 Task: Look for space in Virudunagar, India from 2nd August, 2023 to 12th August, 2023 for 2 adults in price range Rs.5000 to Rs.10000. Place can be private room with 1  bedroom having 1 bed and 1 bathroom. Property type can be house, flat, guest house, hotel. Amenities needed are: washing machine. Booking option can be shelf check-in. Required host language is English.
Action: Mouse moved to (440, 61)
Screenshot: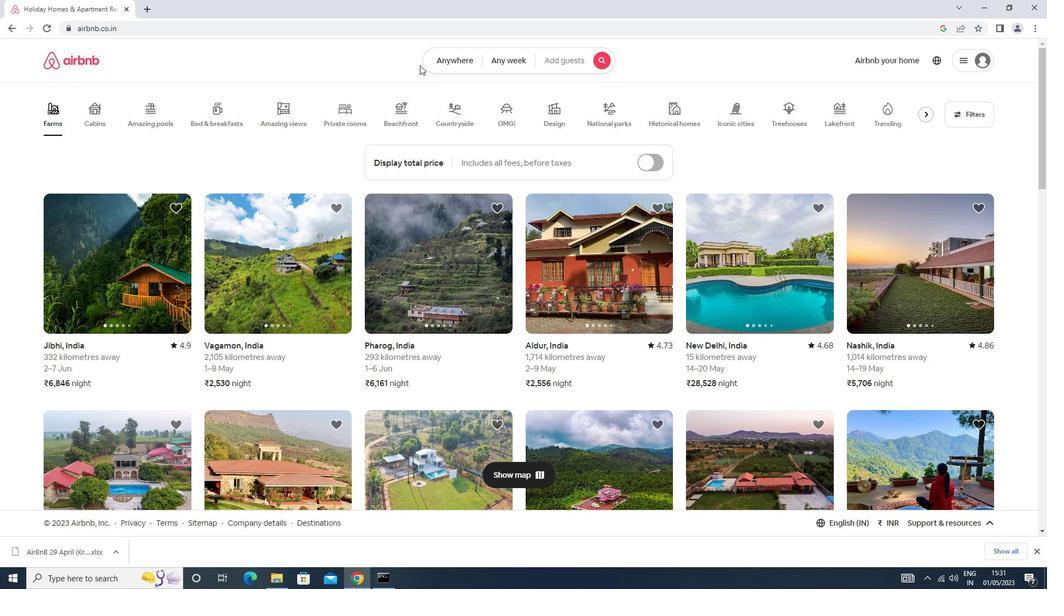 
Action: Mouse pressed left at (440, 61)
Screenshot: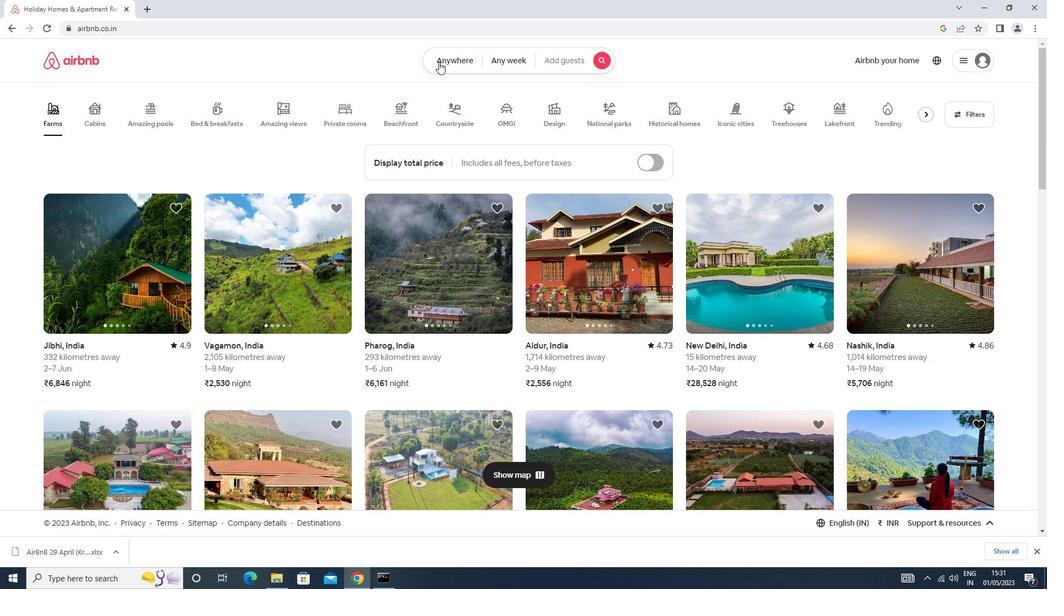 
Action: Mouse moved to (408, 108)
Screenshot: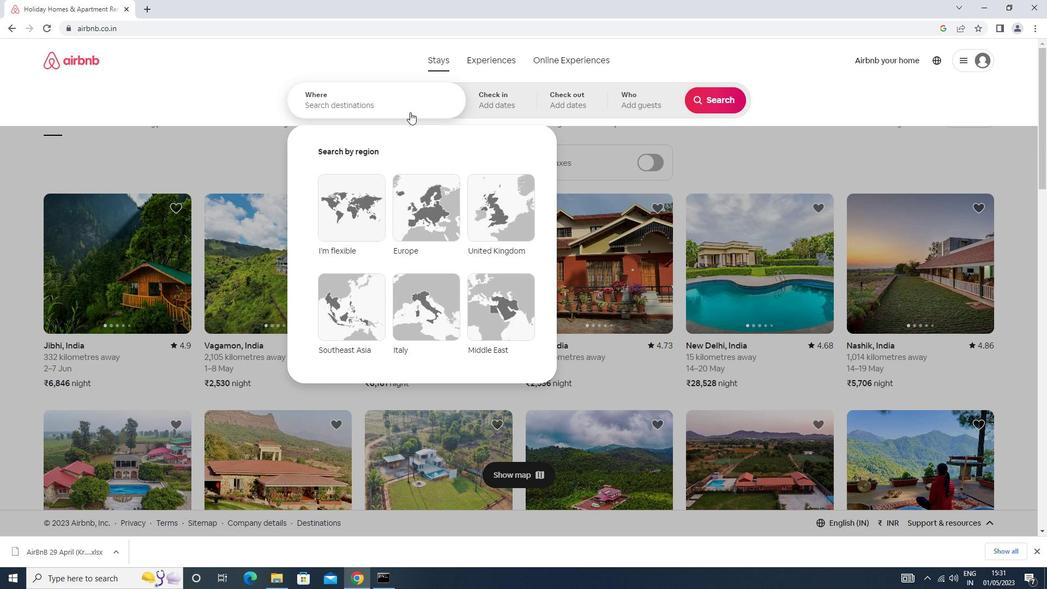 
Action: Mouse pressed left at (408, 108)
Screenshot: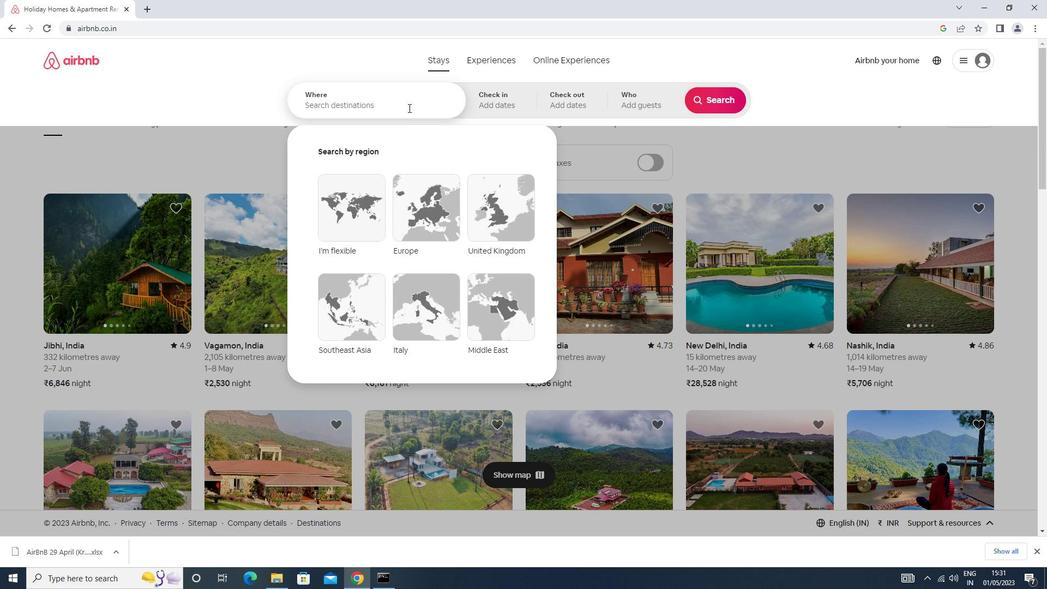 
Action: Mouse moved to (408, 106)
Screenshot: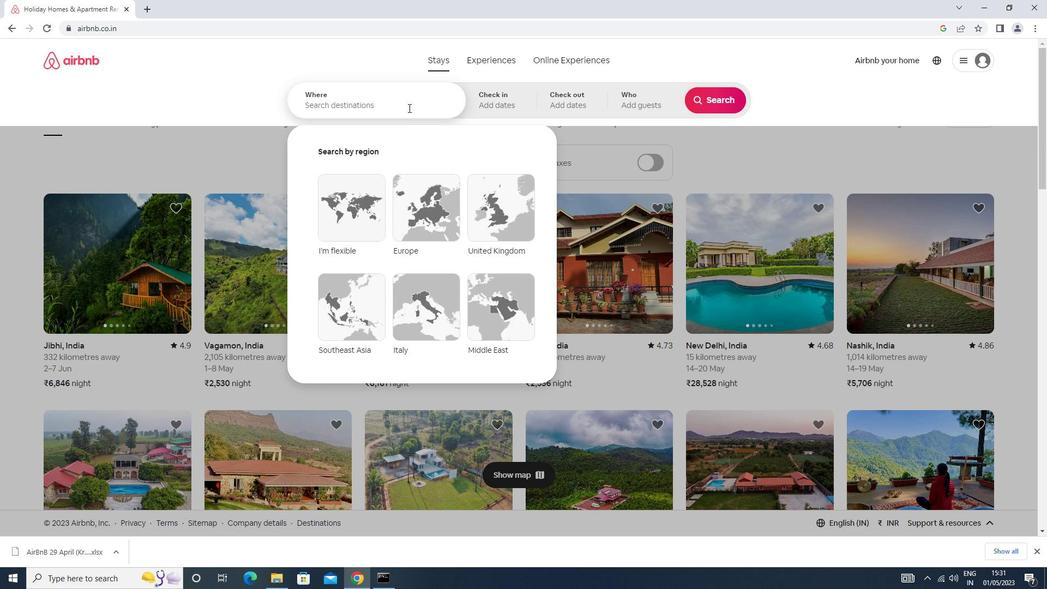 
Action: Key pressed vridunagar<Key.down><Key.enter>
Screenshot: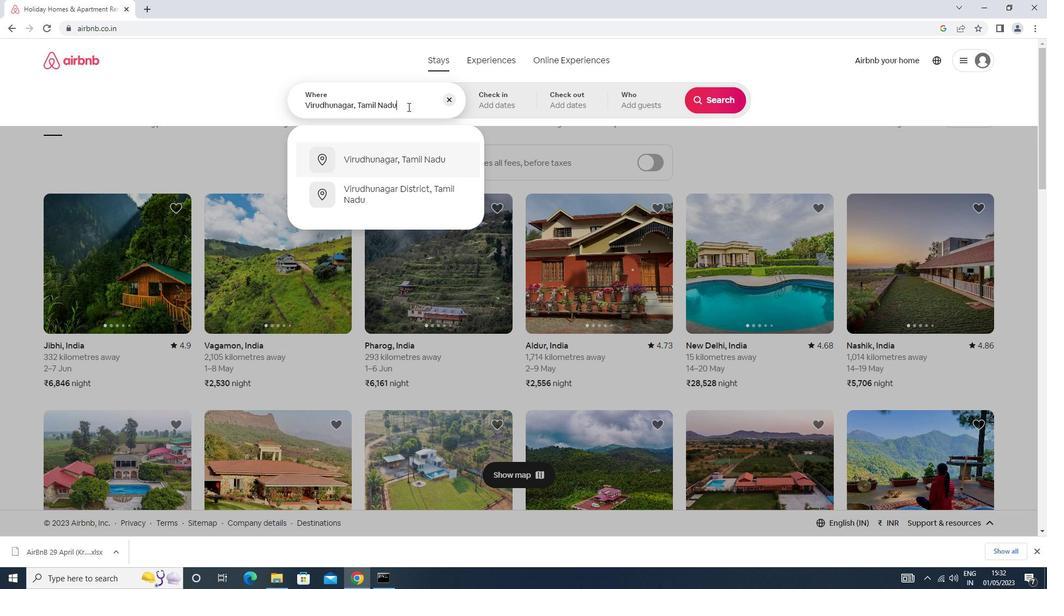 
Action: Mouse moved to (717, 188)
Screenshot: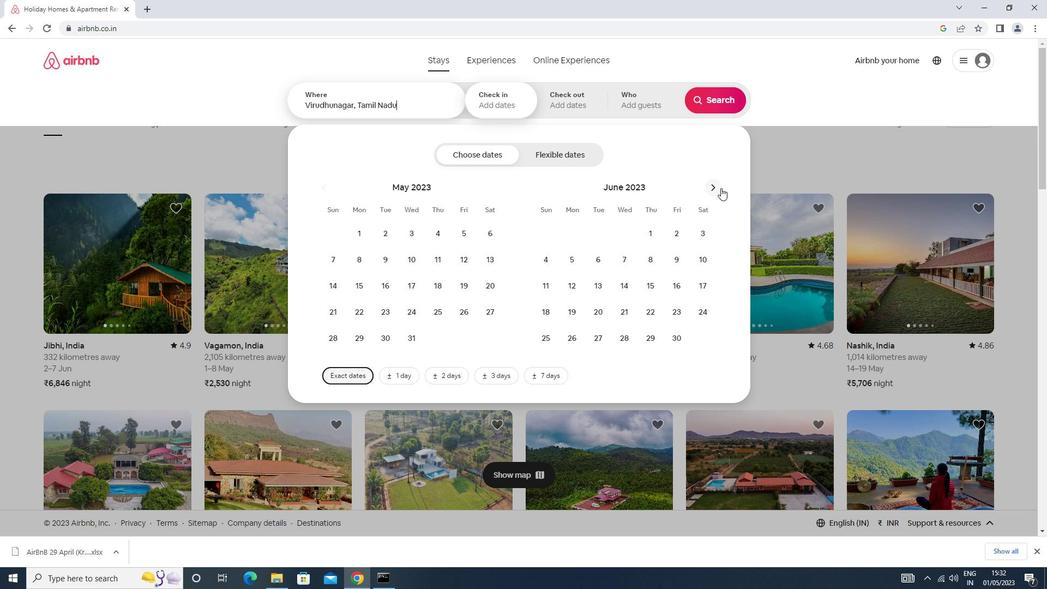 
Action: Mouse pressed left at (717, 188)
Screenshot: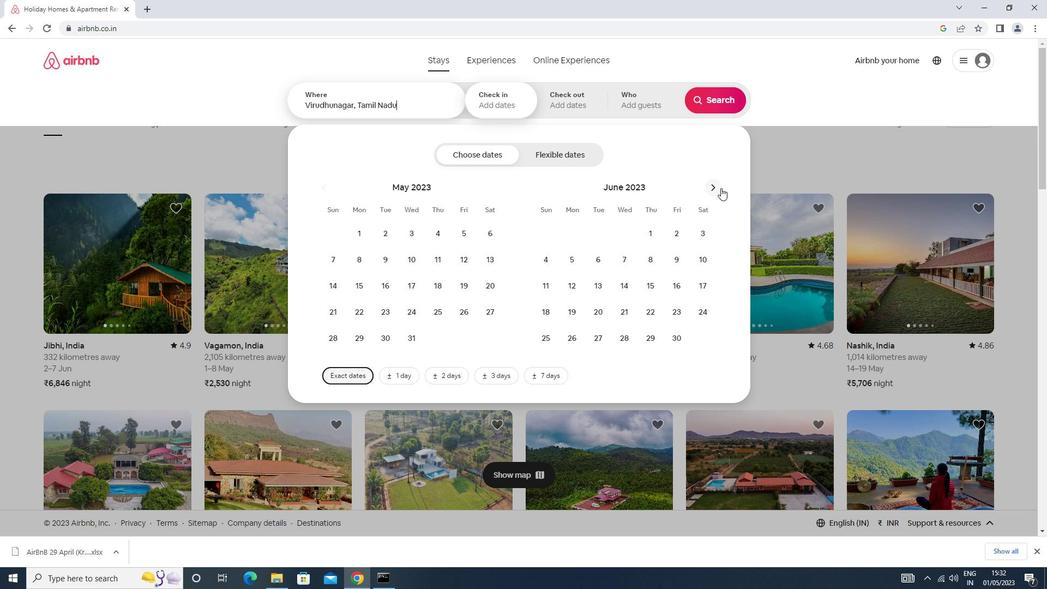 
Action: Mouse moved to (716, 187)
Screenshot: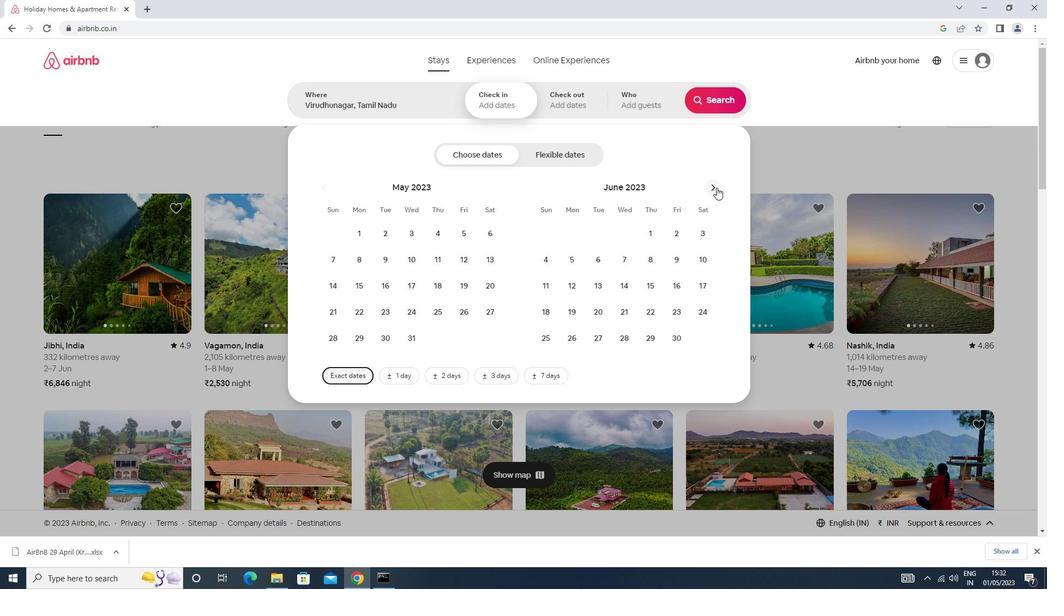 
Action: Mouse pressed left at (716, 187)
Screenshot: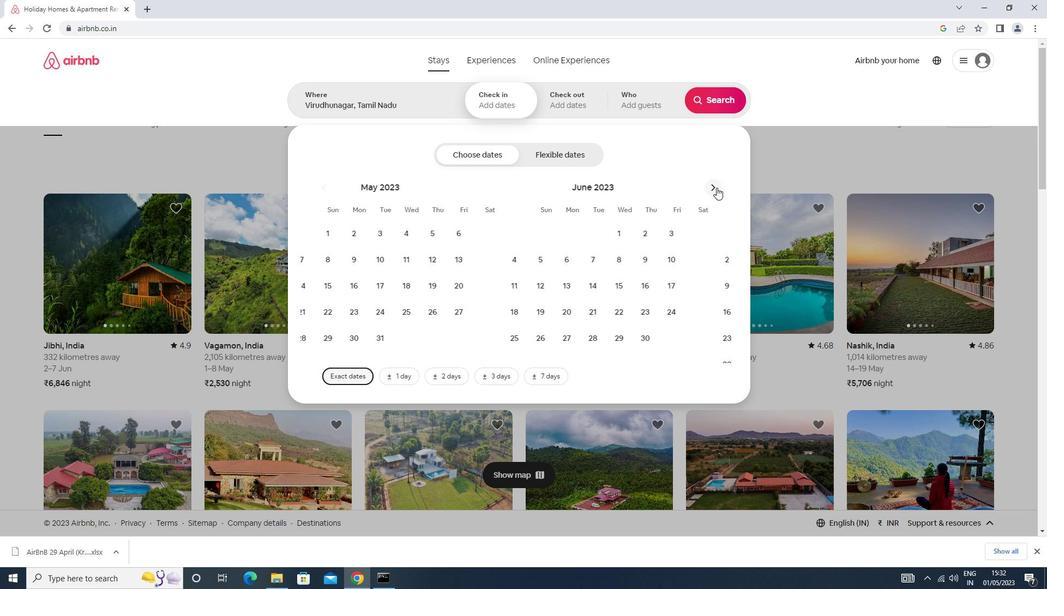 
Action: Mouse moved to (616, 232)
Screenshot: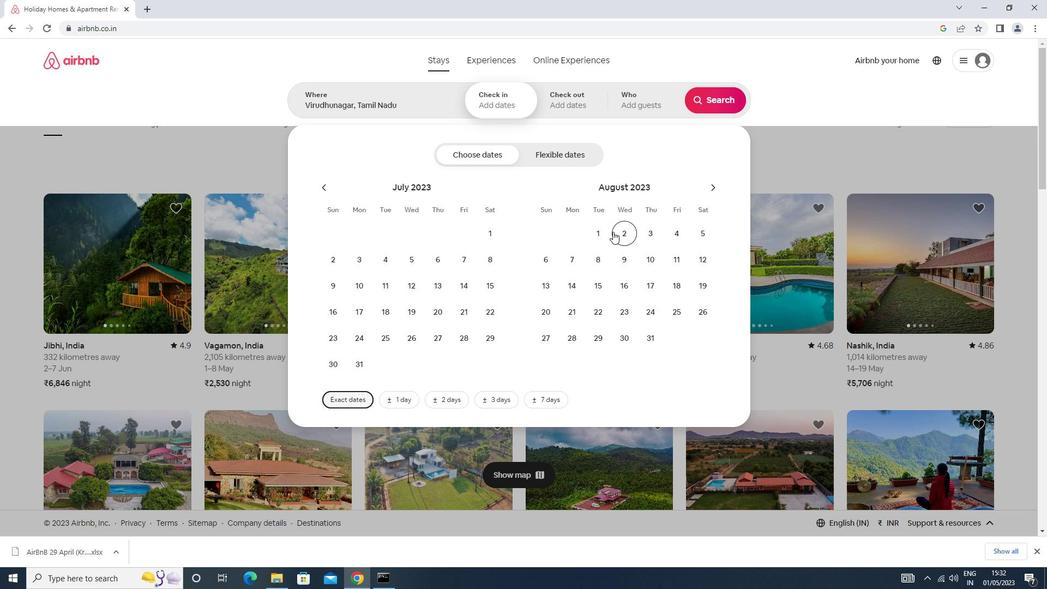 
Action: Mouse pressed left at (616, 232)
Screenshot: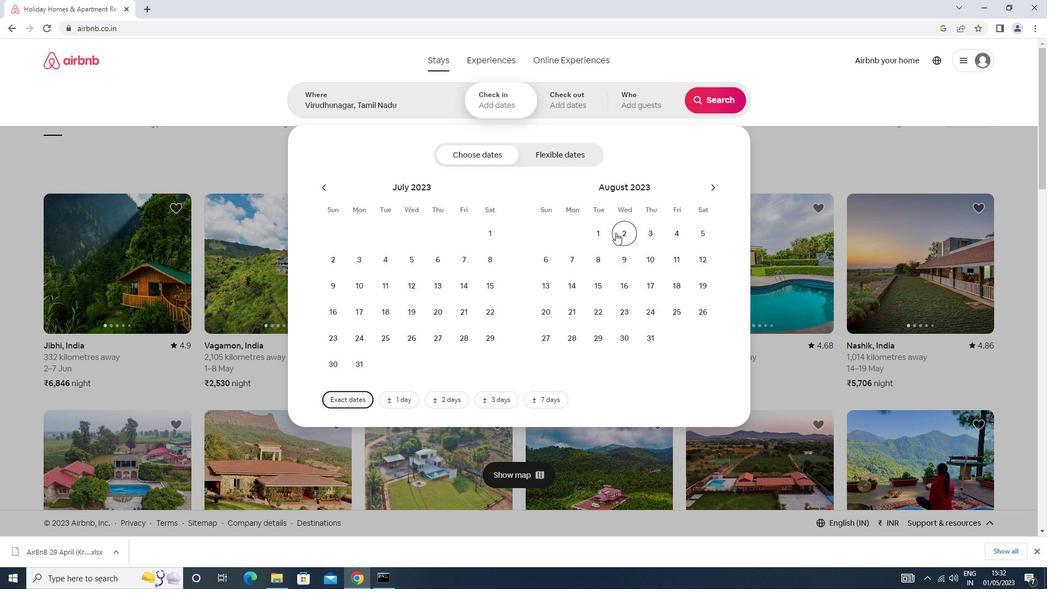 
Action: Mouse moved to (708, 266)
Screenshot: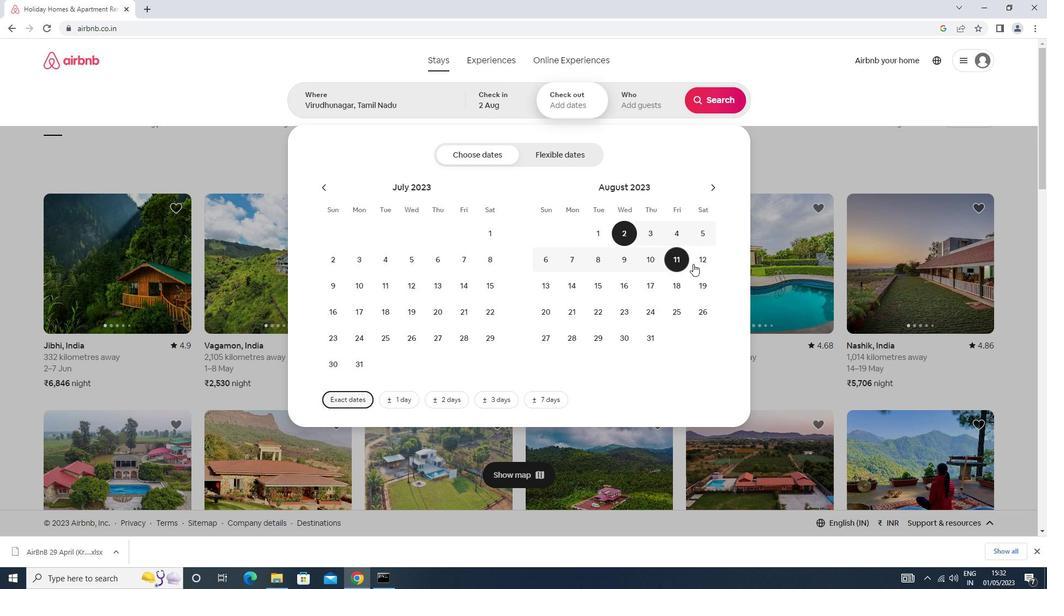 
Action: Mouse pressed left at (708, 266)
Screenshot: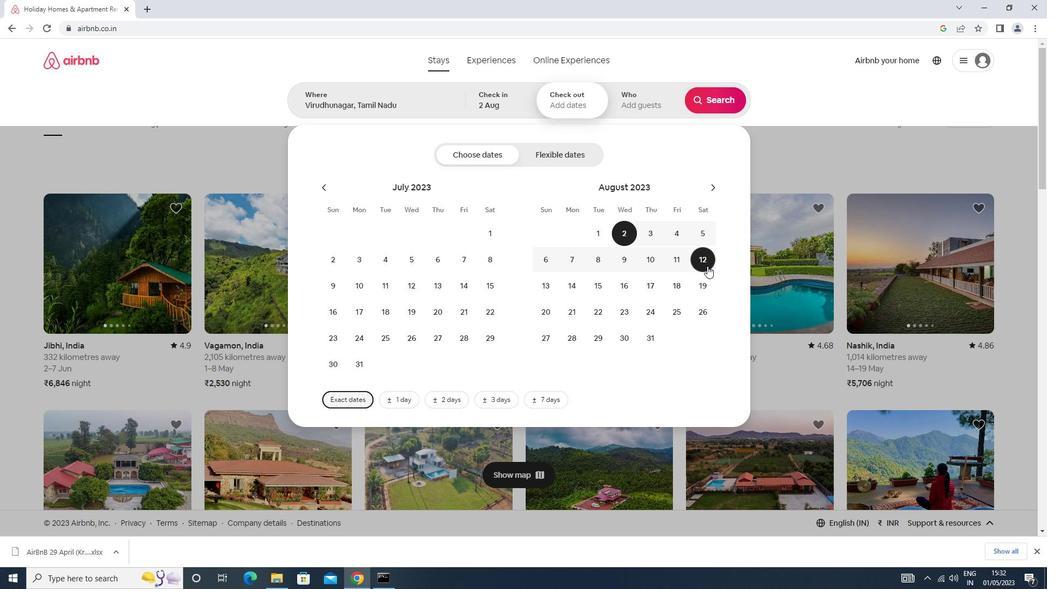 
Action: Mouse moved to (653, 112)
Screenshot: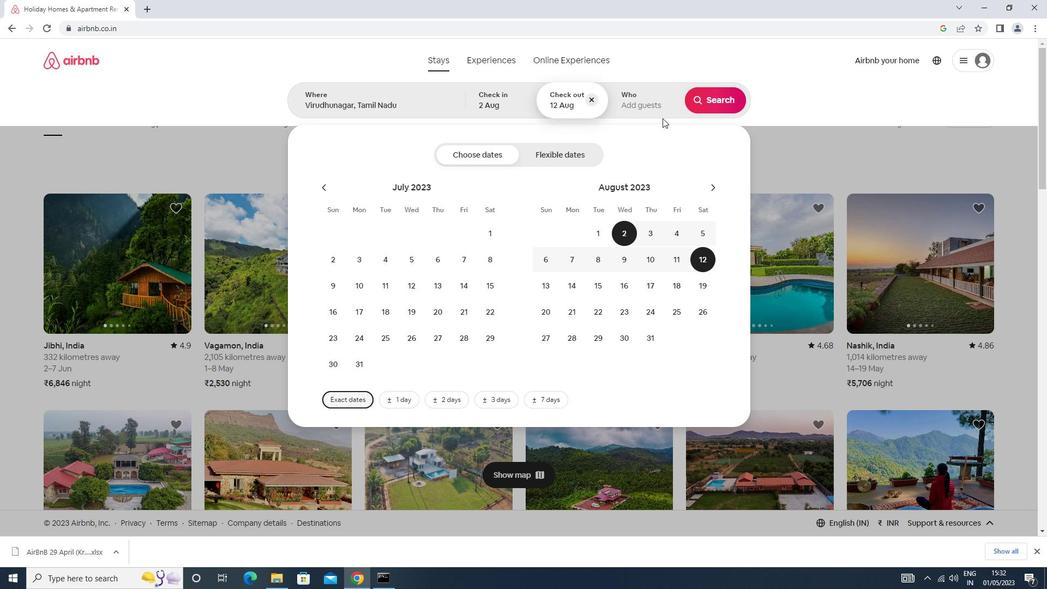 
Action: Mouse pressed left at (653, 112)
Screenshot: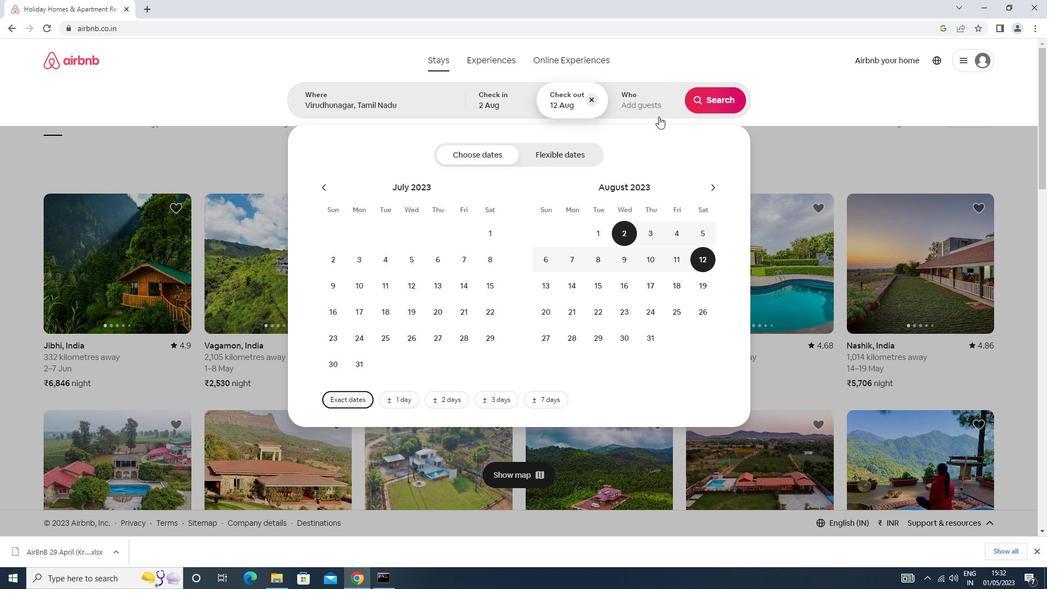 
Action: Mouse moved to (720, 154)
Screenshot: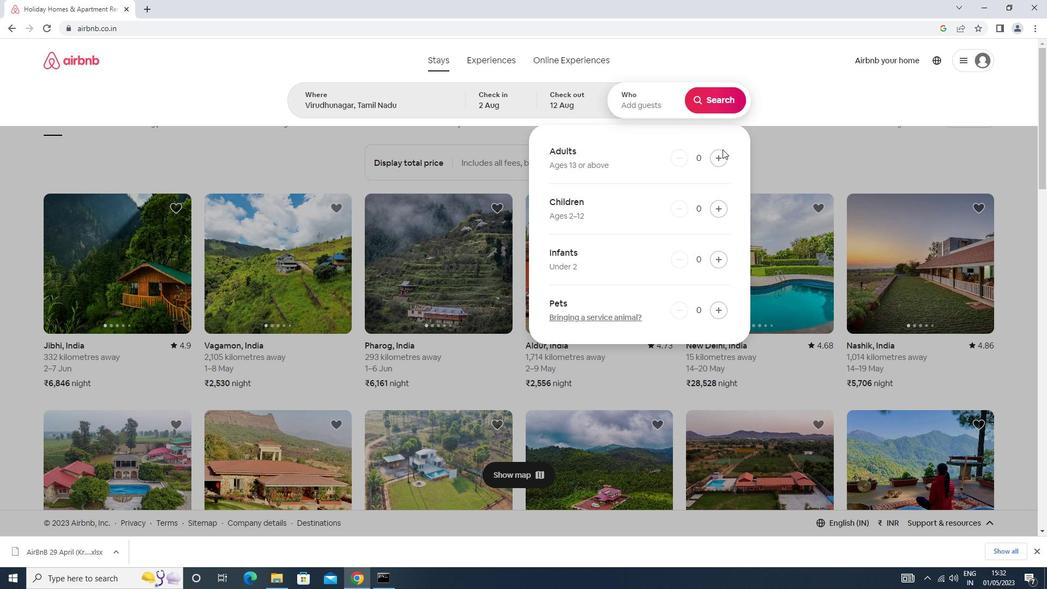 
Action: Mouse pressed left at (720, 154)
Screenshot: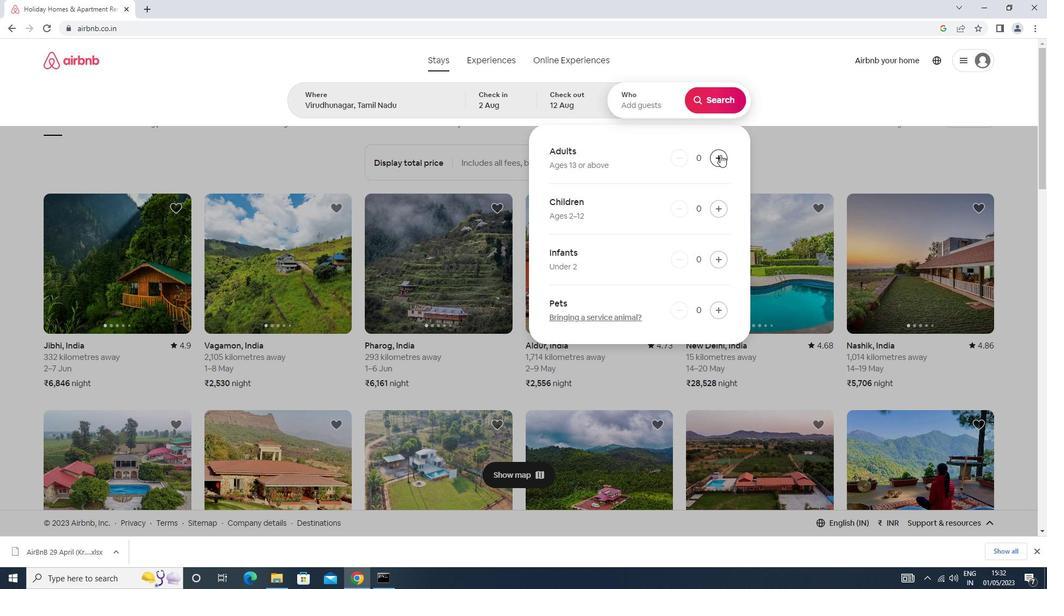
Action: Mouse pressed left at (720, 154)
Screenshot: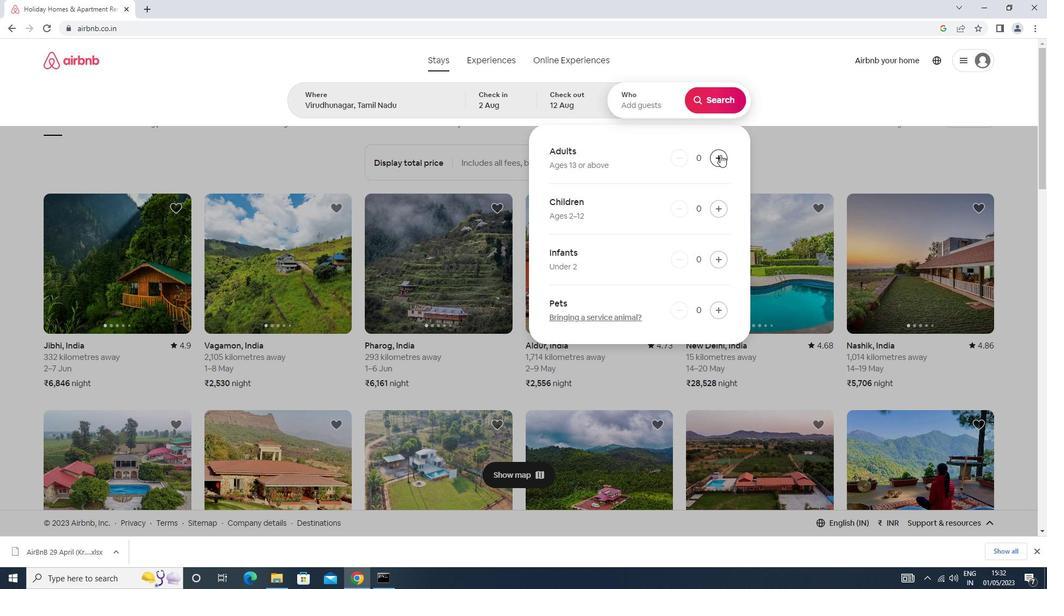 
Action: Mouse moved to (718, 98)
Screenshot: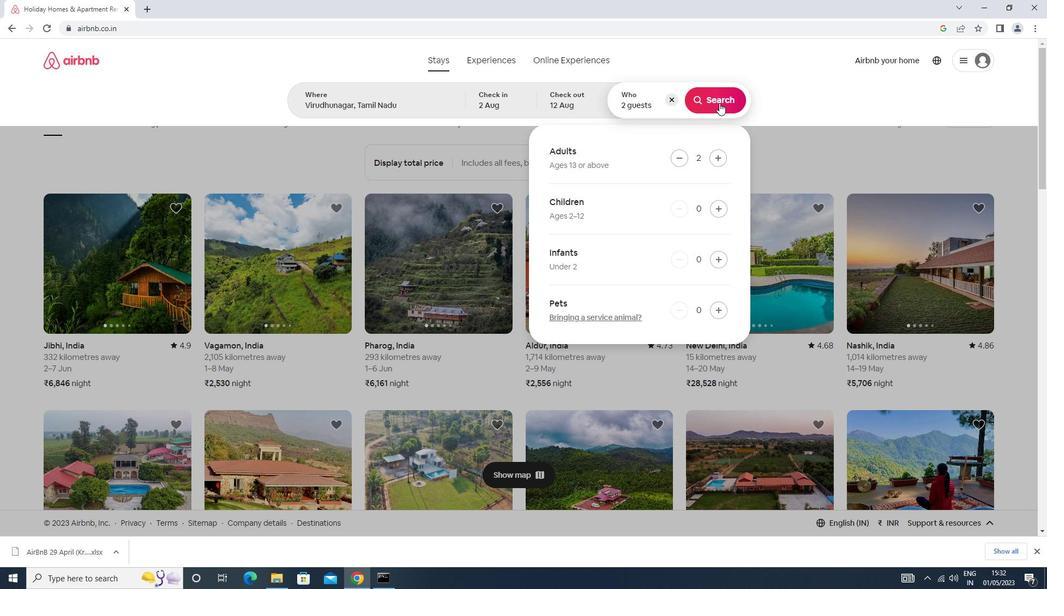 
Action: Mouse pressed left at (718, 98)
Screenshot: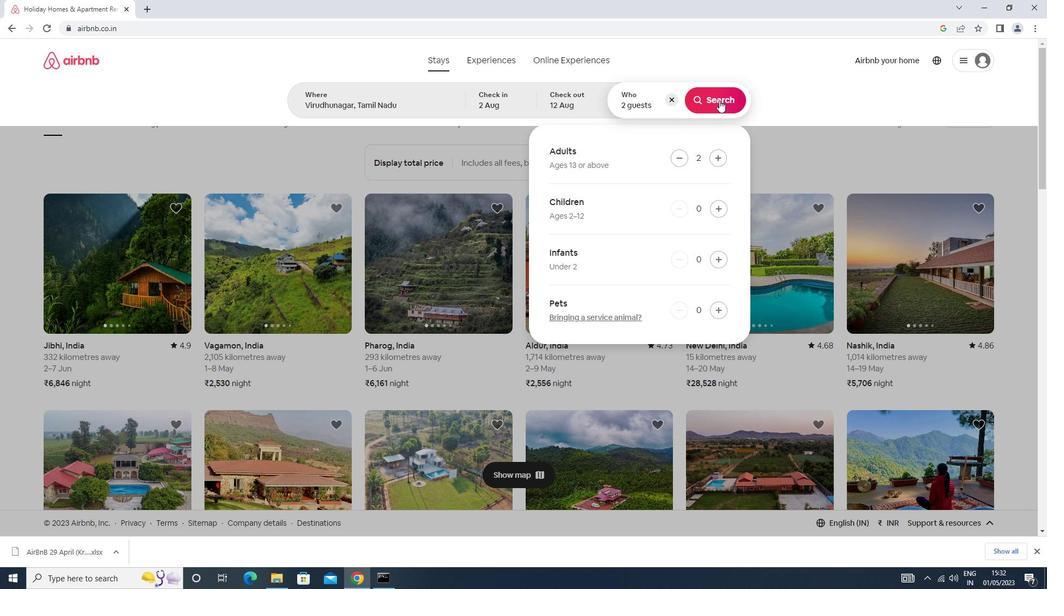 
Action: Mouse moved to (993, 96)
Screenshot: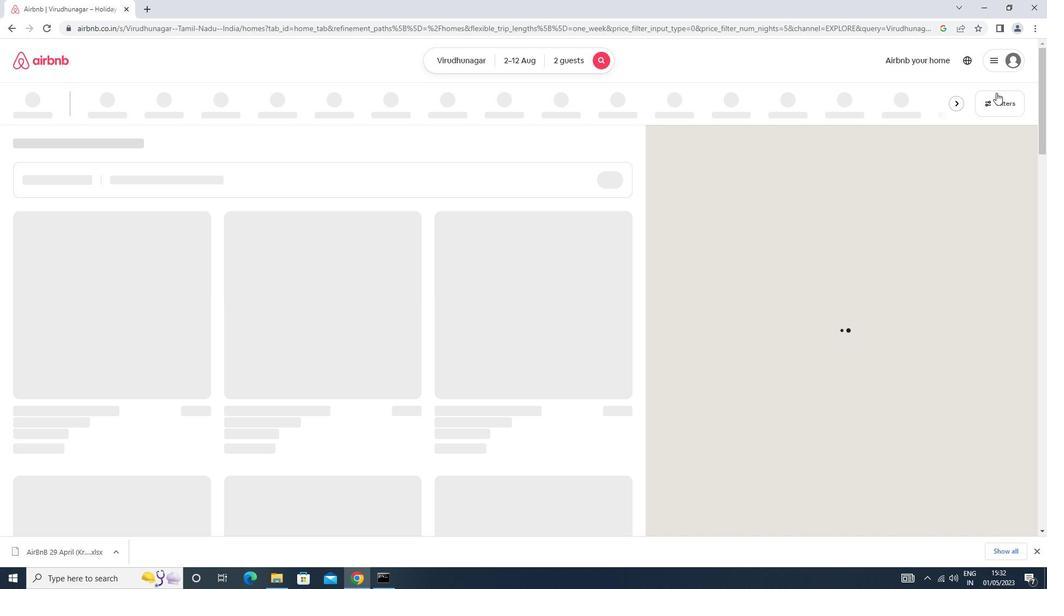
Action: Mouse pressed left at (993, 96)
Screenshot: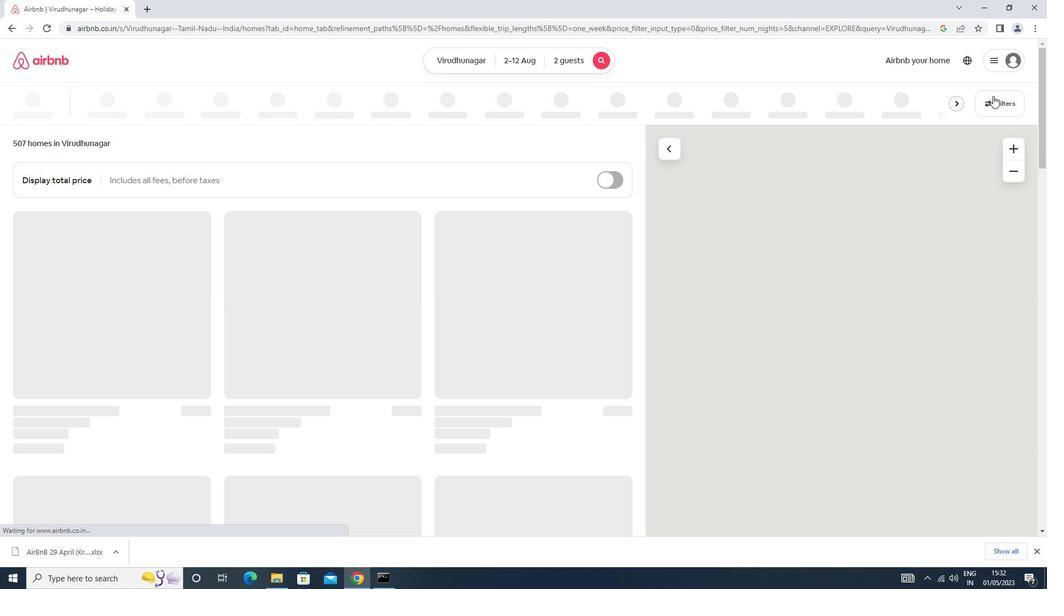 
Action: Mouse moved to (394, 248)
Screenshot: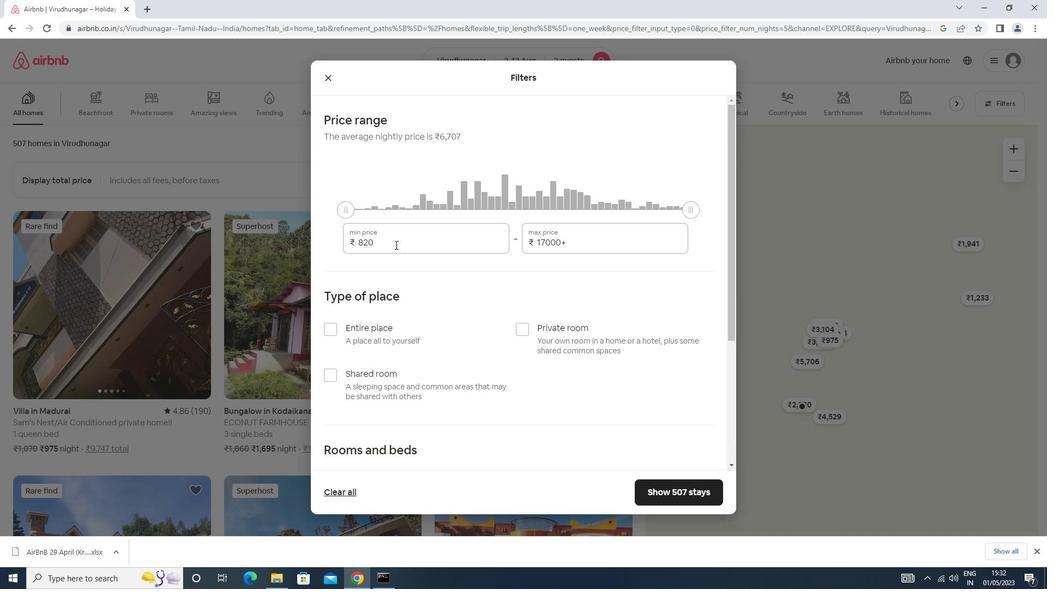 
Action: Mouse pressed left at (394, 248)
Screenshot: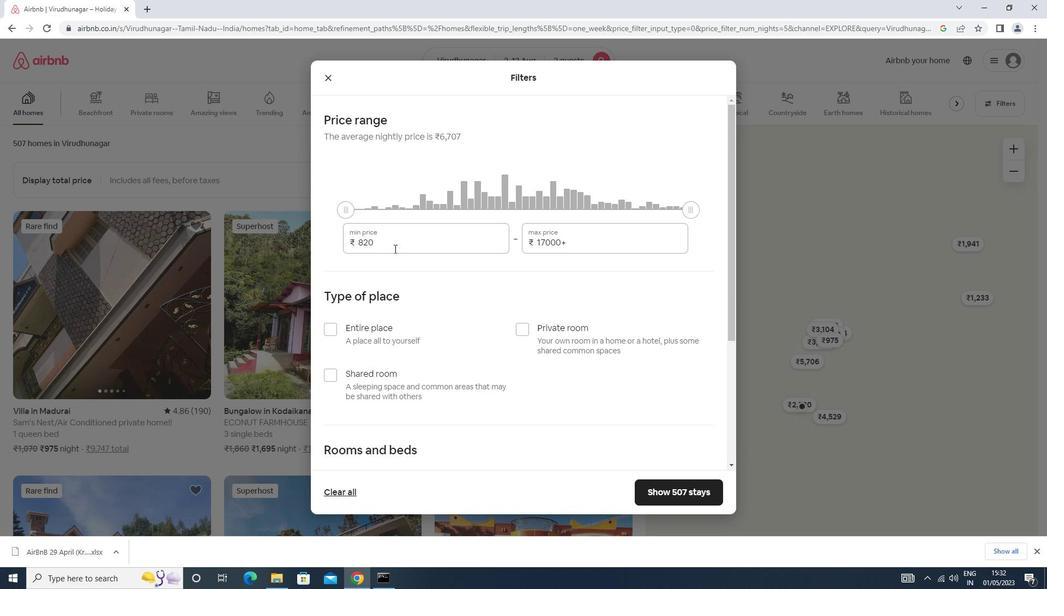 
Action: Mouse moved to (397, 236)
Screenshot: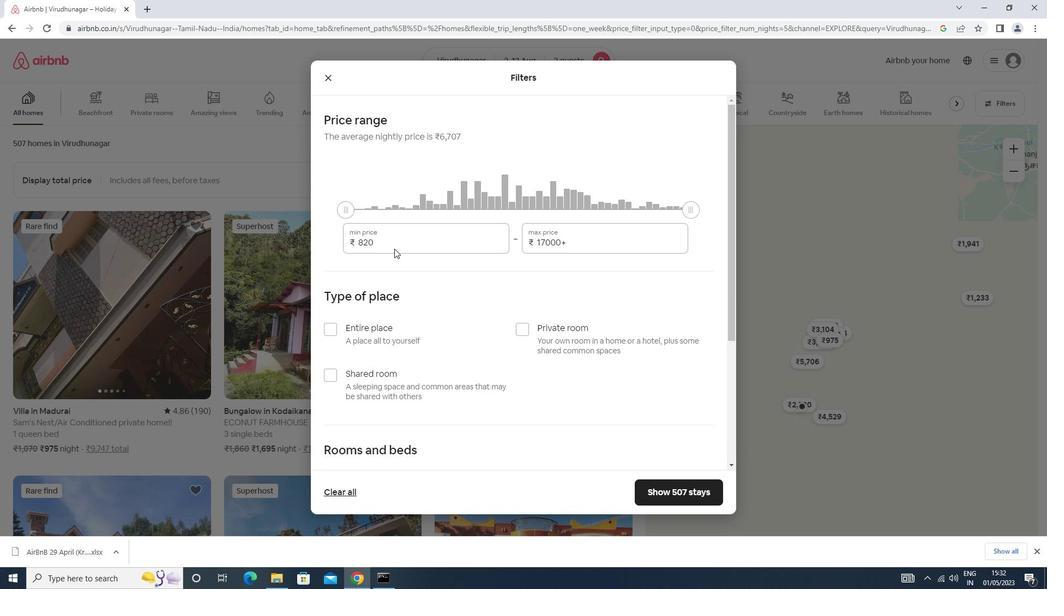 
Action: Key pressed <Key.backspace><Key.backspace><Key.backspace><Key.backspace><Key.backspace><Key.backspace><Key.backspace><Key.backspace>5000<Key.tab>10000
Screenshot: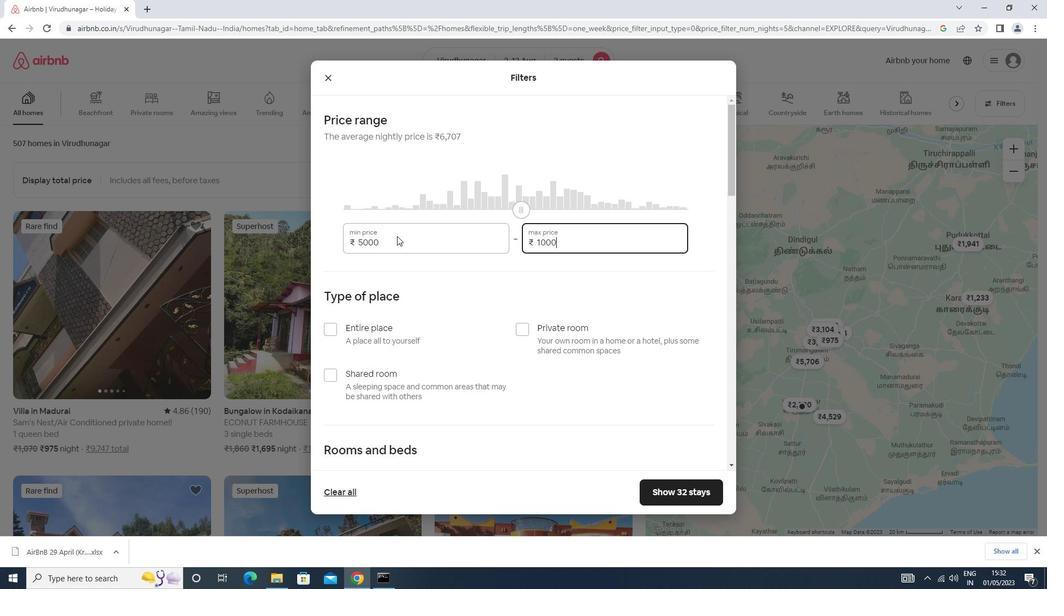 
Action: Mouse moved to (534, 328)
Screenshot: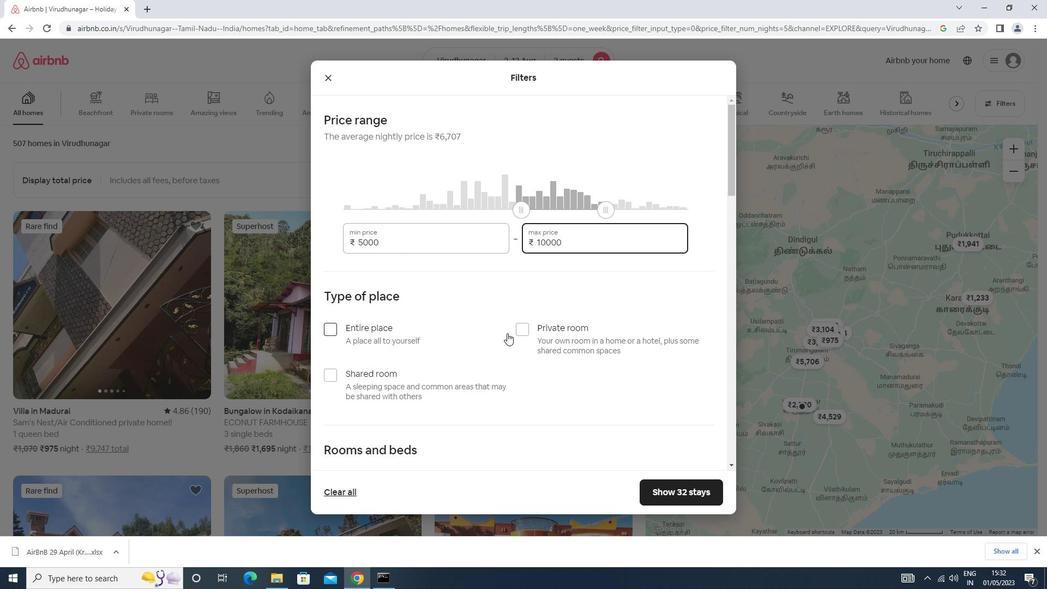 
Action: Mouse pressed left at (534, 328)
Screenshot: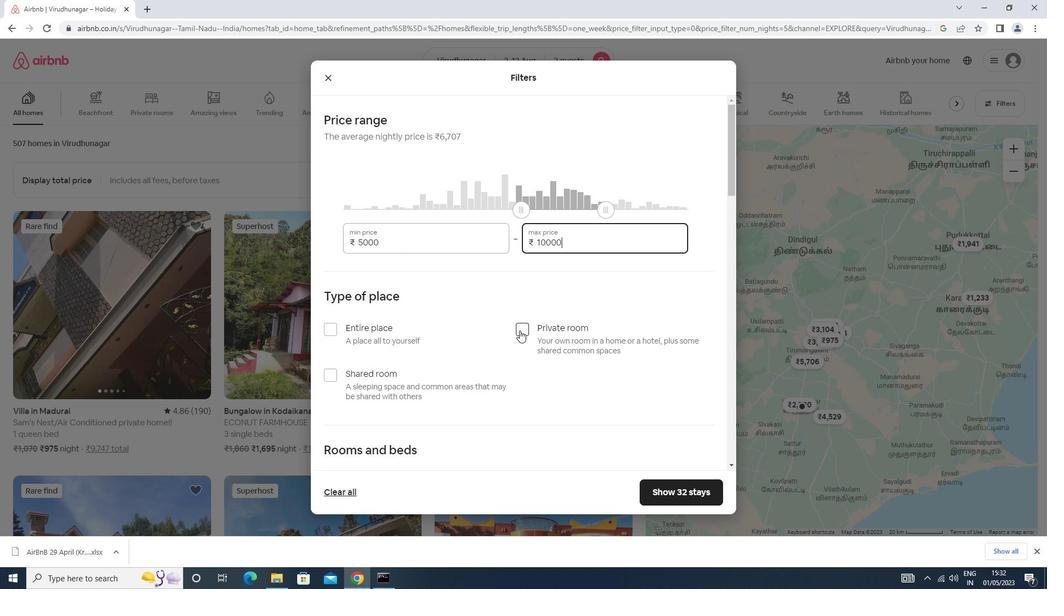 
Action: Mouse moved to (522, 332)
Screenshot: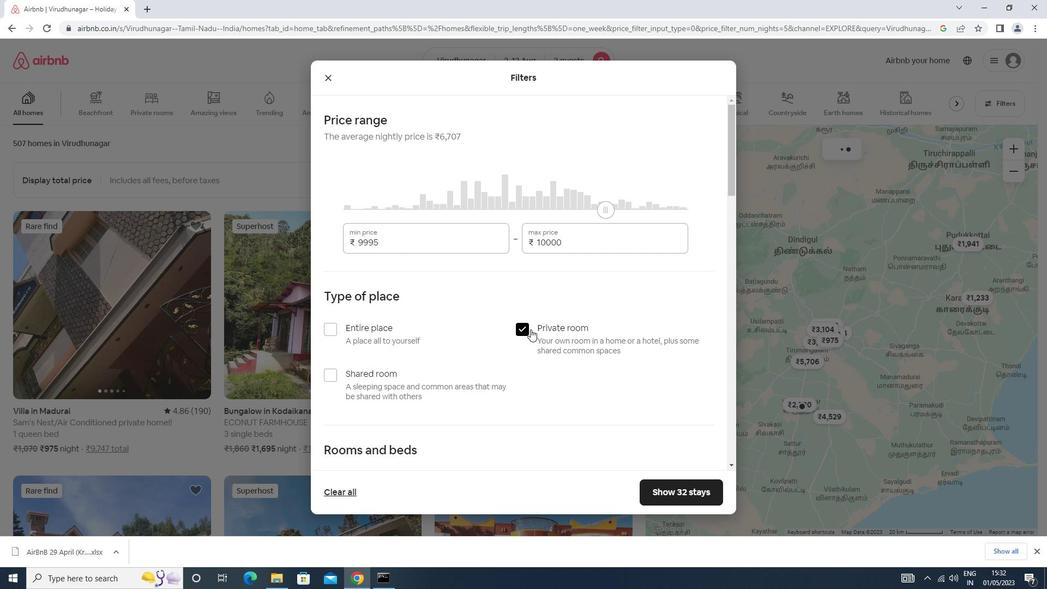 
Action: Mouse scrolled (522, 331) with delta (0, 0)
Screenshot: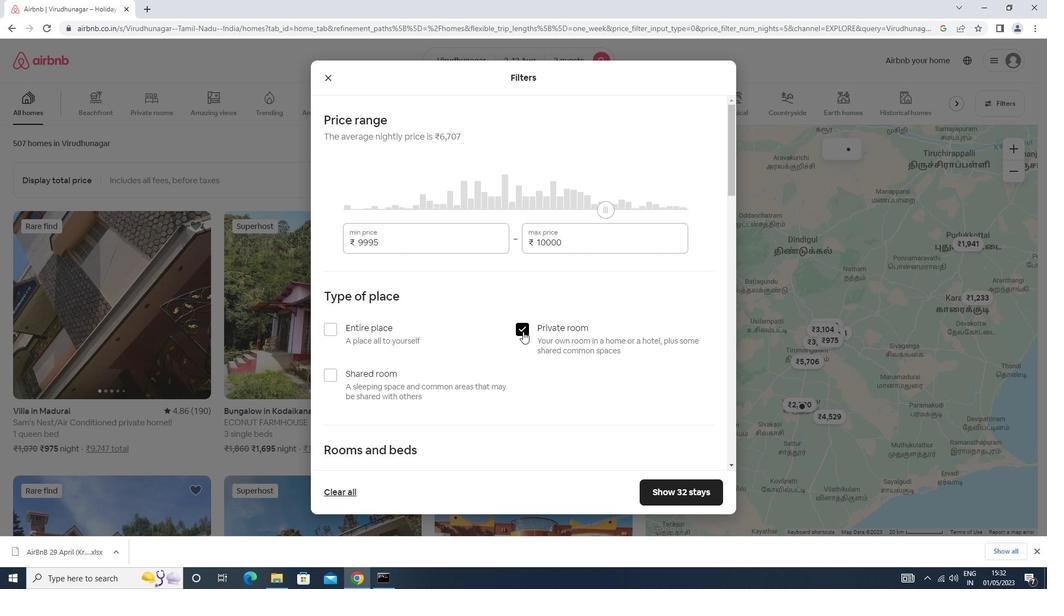 
Action: Mouse scrolled (522, 331) with delta (0, 0)
Screenshot: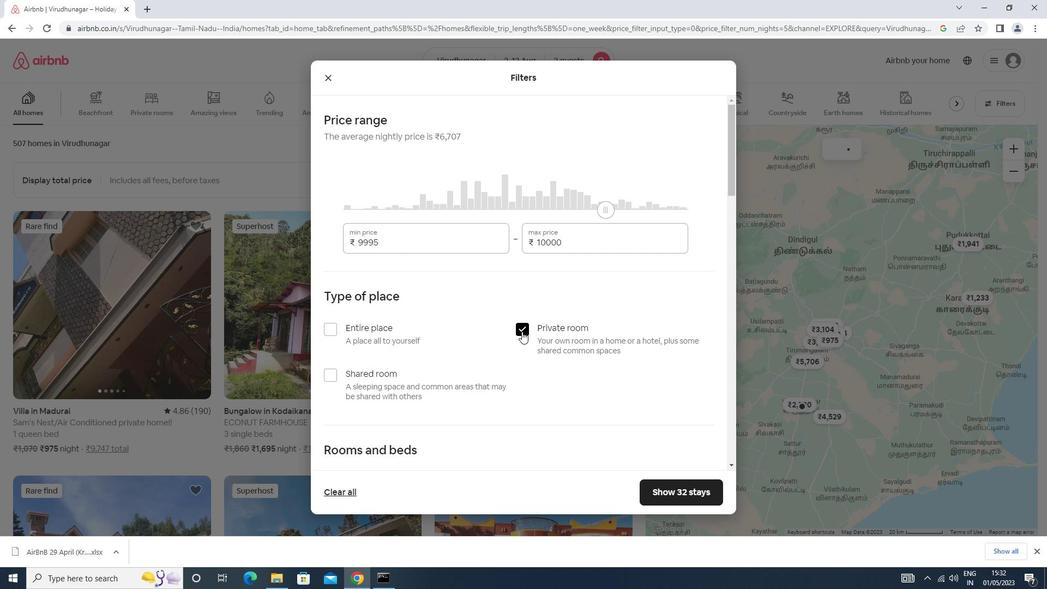 
Action: Mouse scrolled (522, 331) with delta (0, 0)
Screenshot: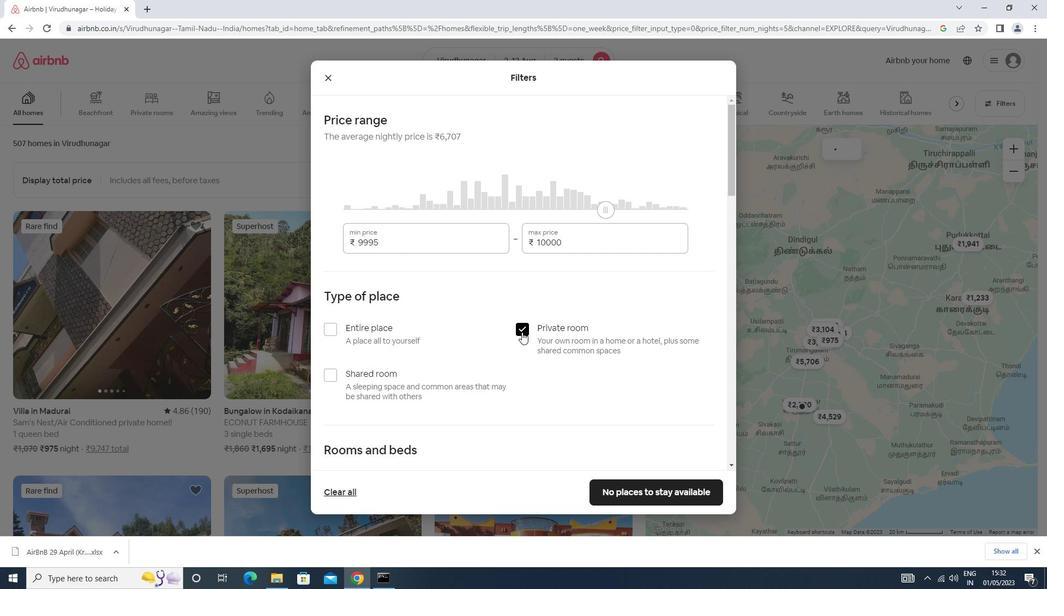 
Action: Mouse scrolled (522, 331) with delta (0, 0)
Screenshot: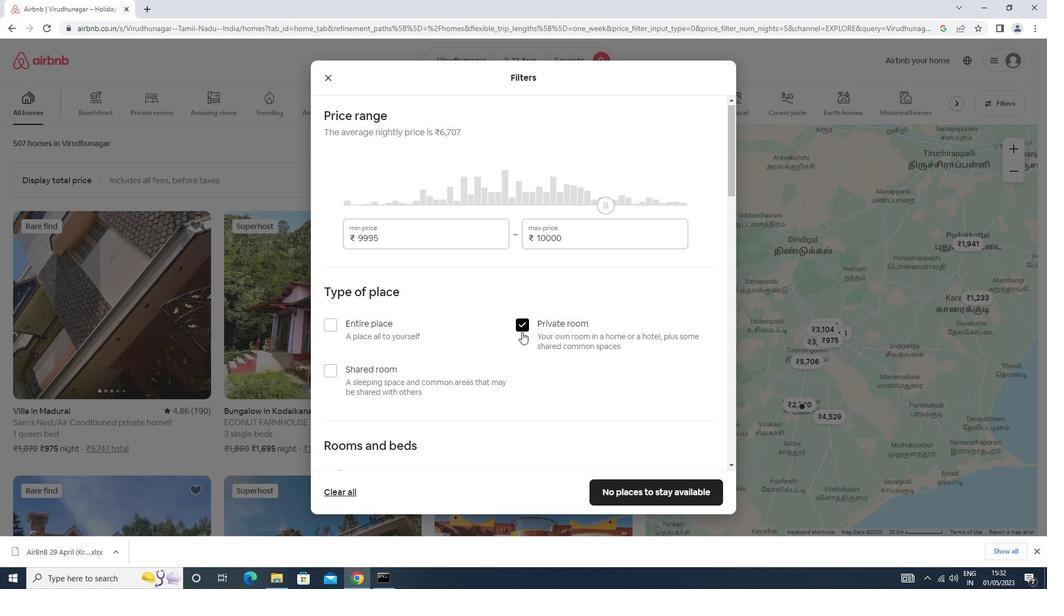 
Action: Mouse moved to (388, 287)
Screenshot: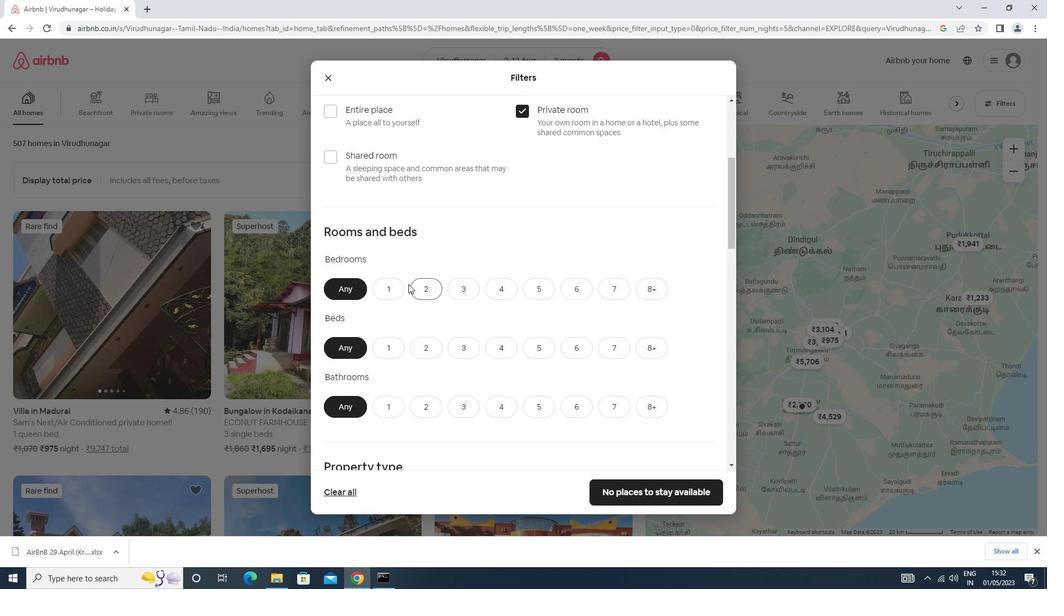 
Action: Mouse pressed left at (388, 287)
Screenshot: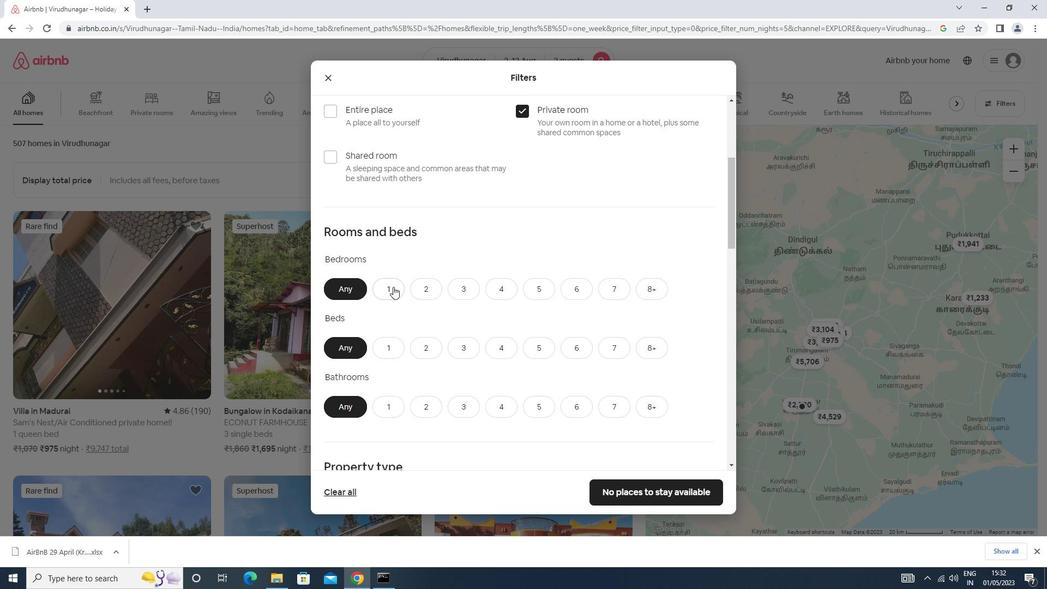 
Action: Mouse moved to (384, 346)
Screenshot: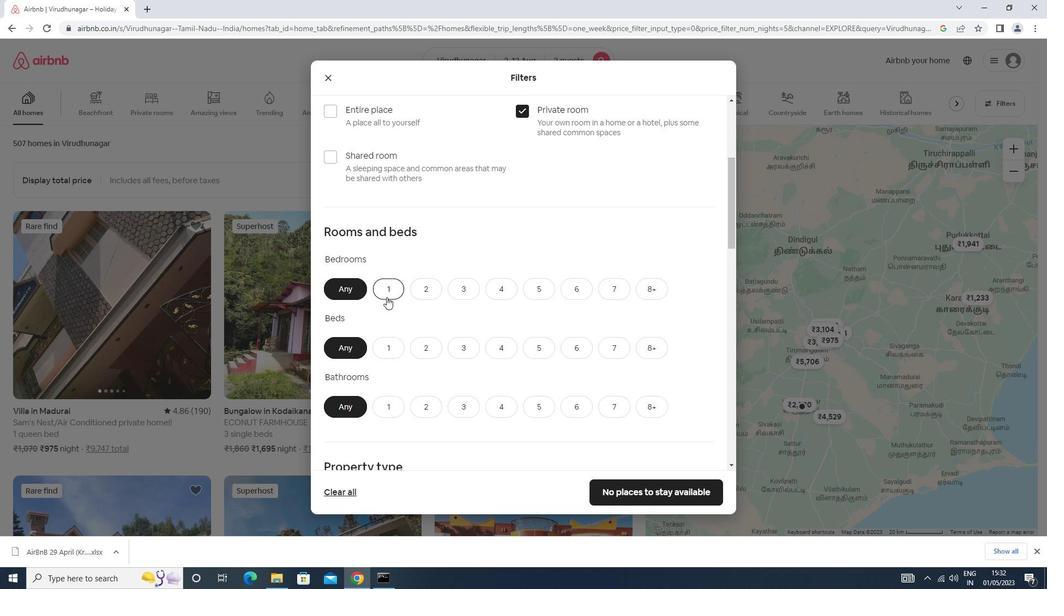 
Action: Mouse pressed left at (384, 346)
Screenshot: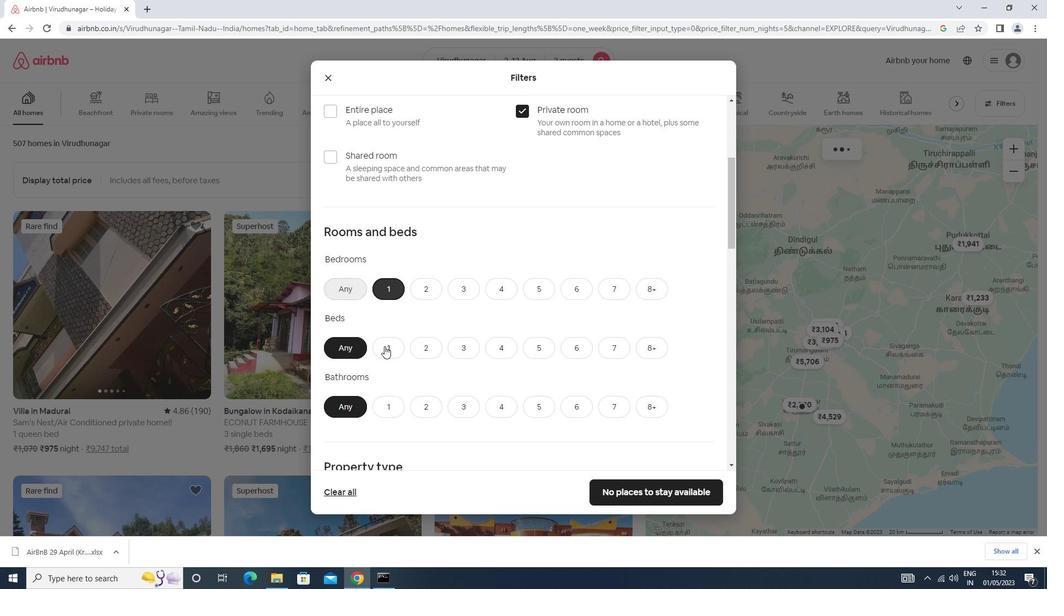
Action: Mouse moved to (393, 399)
Screenshot: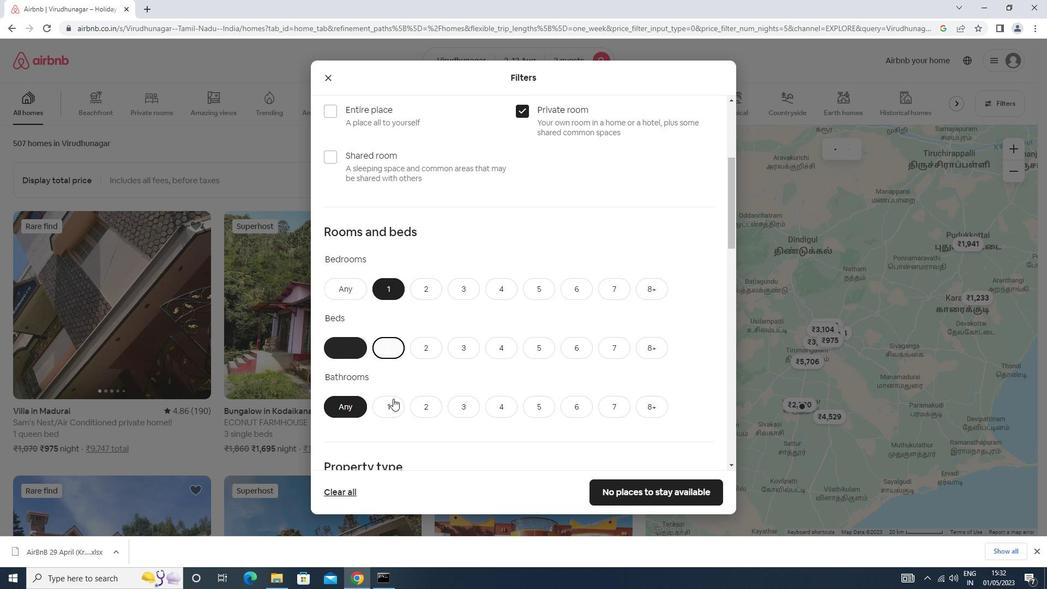 
Action: Mouse pressed left at (393, 399)
Screenshot: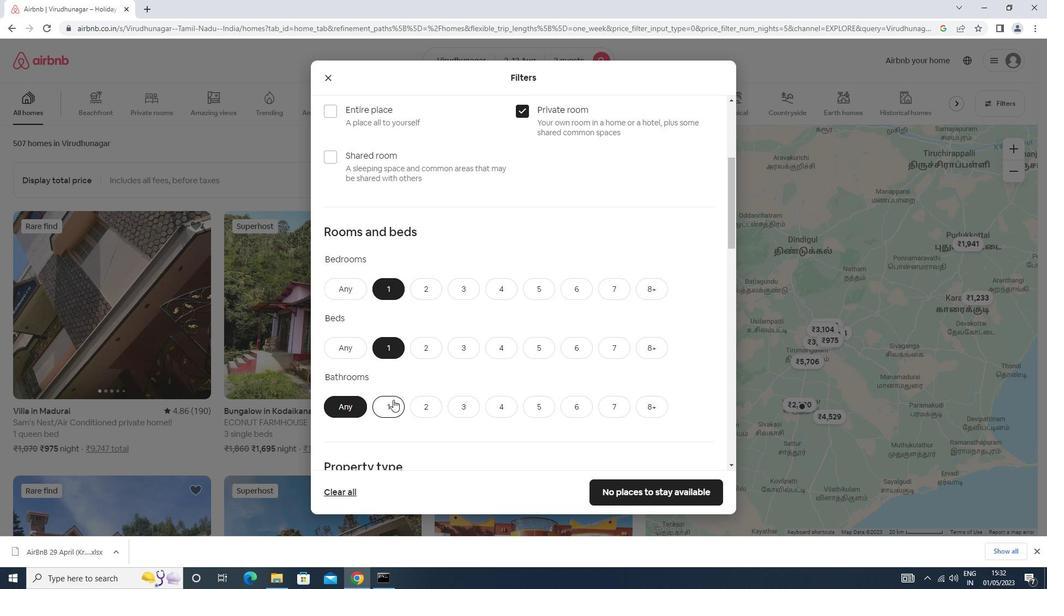 
Action: Mouse scrolled (393, 399) with delta (0, 0)
Screenshot: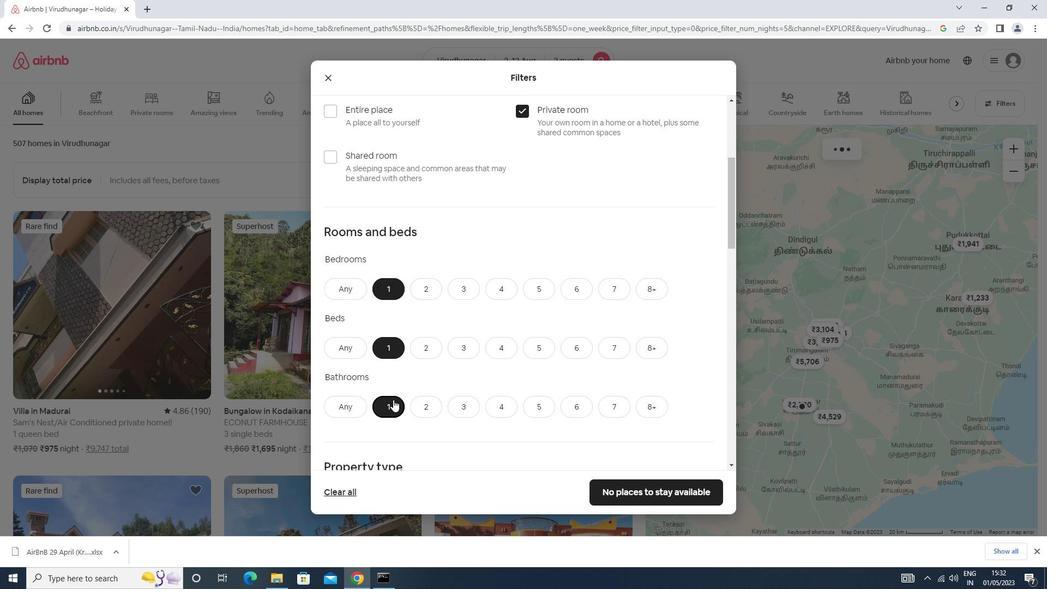 
Action: Mouse scrolled (393, 399) with delta (0, 0)
Screenshot: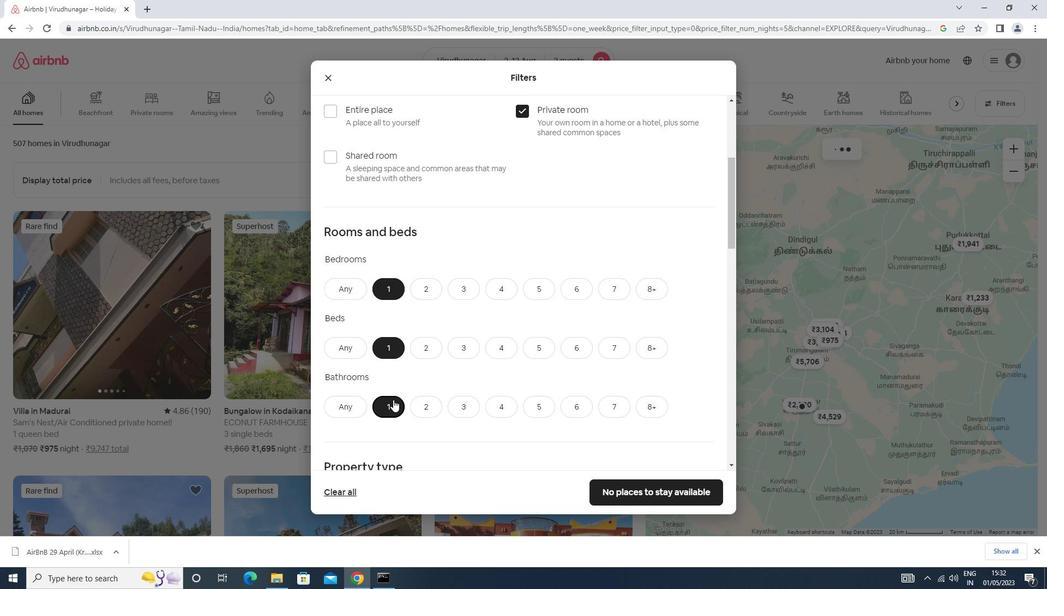 
Action: Mouse scrolled (393, 399) with delta (0, 0)
Screenshot: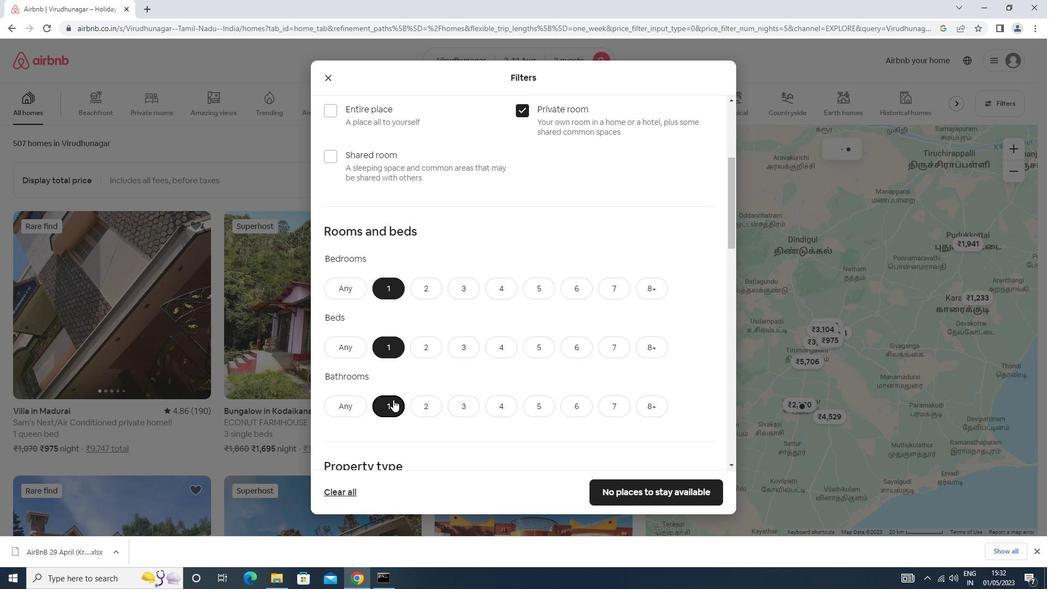 
Action: Mouse moved to (379, 377)
Screenshot: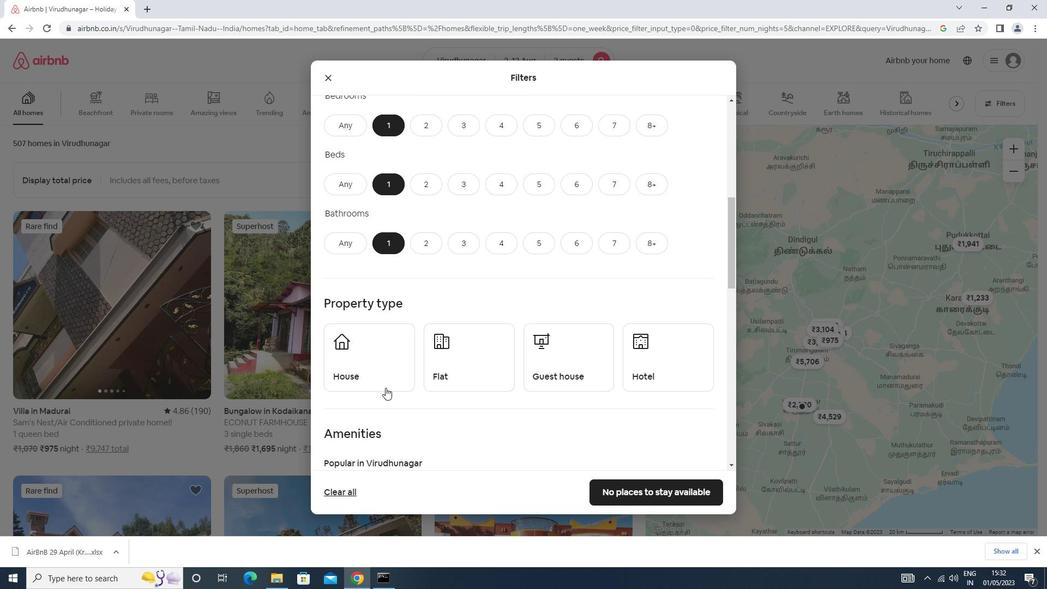 
Action: Mouse pressed left at (379, 377)
Screenshot: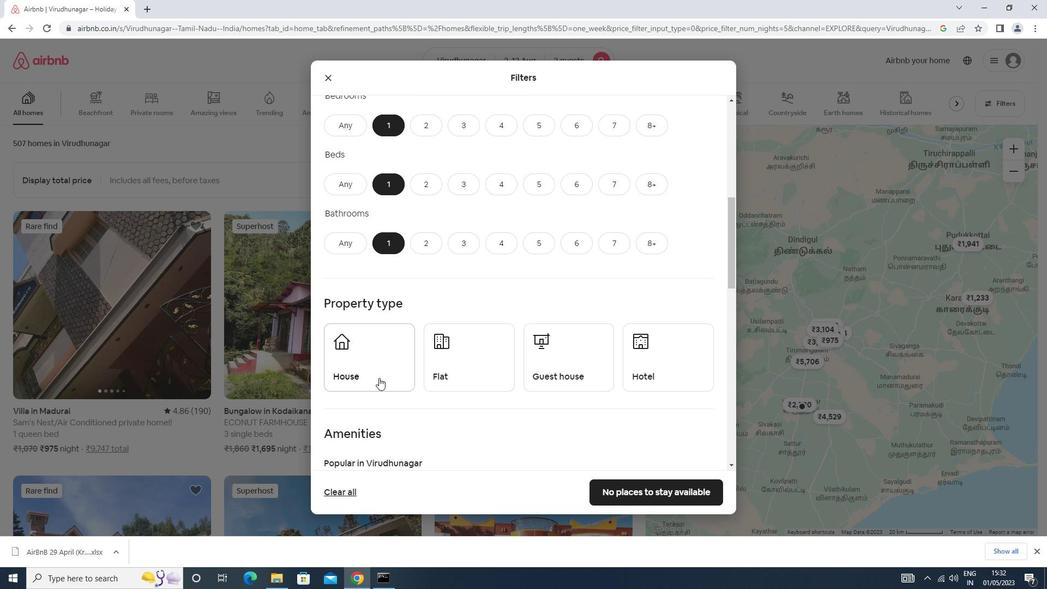 
Action: Mouse moved to (449, 360)
Screenshot: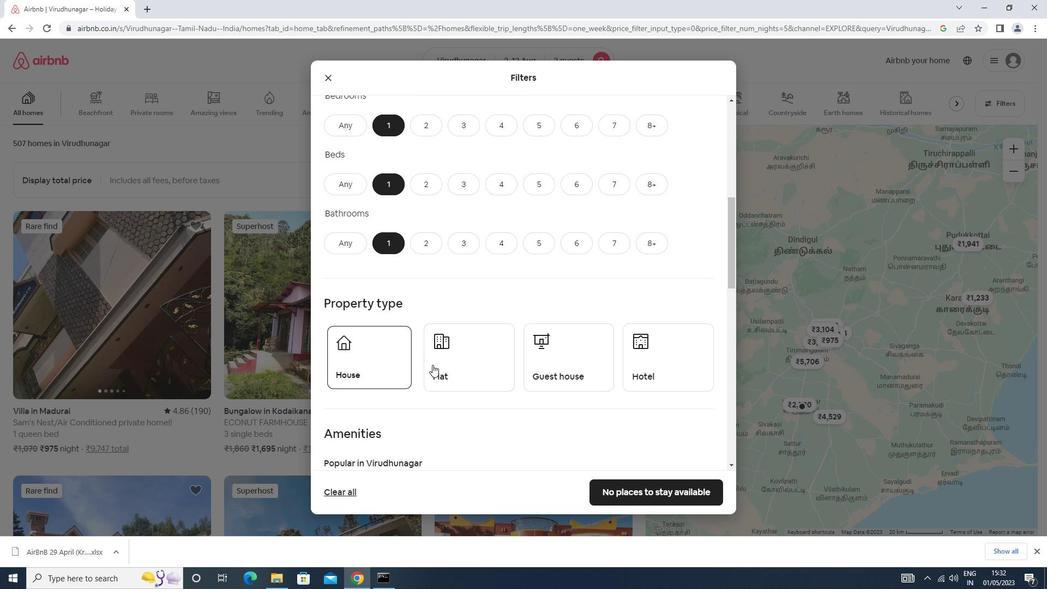 
Action: Mouse pressed left at (449, 360)
Screenshot: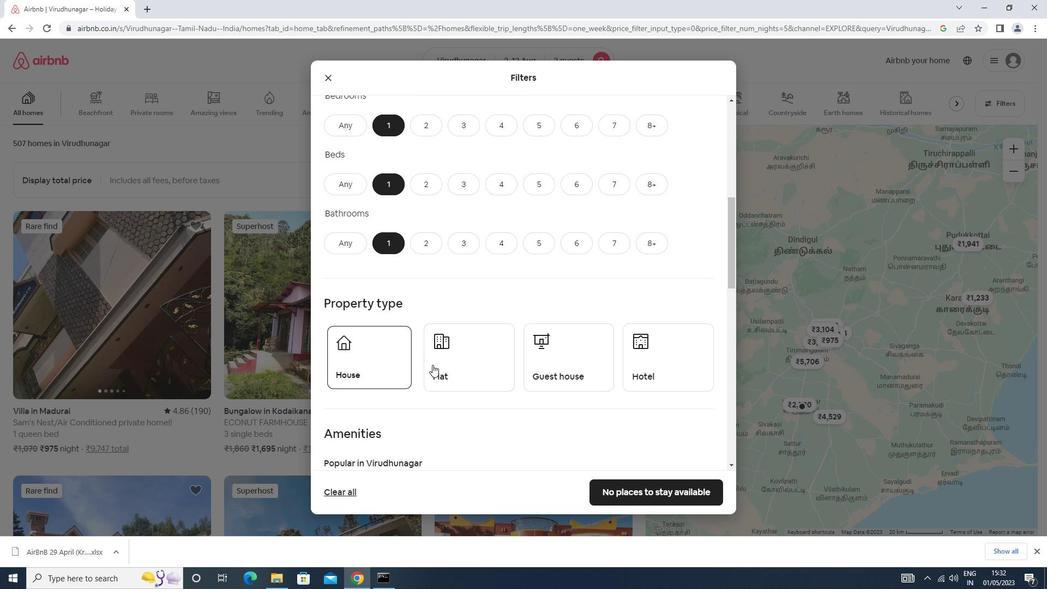 
Action: Mouse moved to (568, 365)
Screenshot: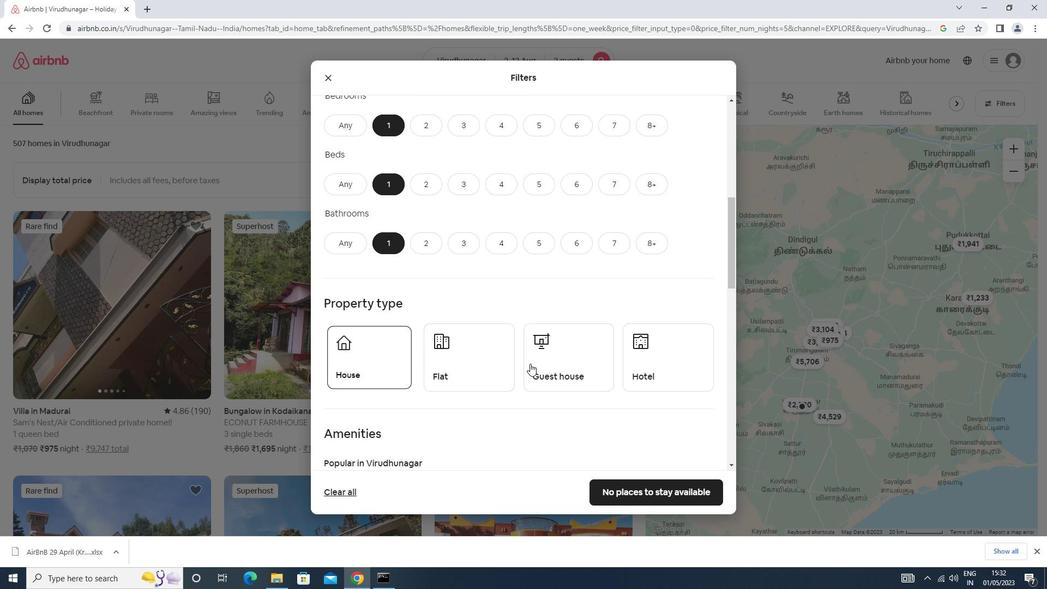 
Action: Mouse pressed left at (568, 365)
Screenshot: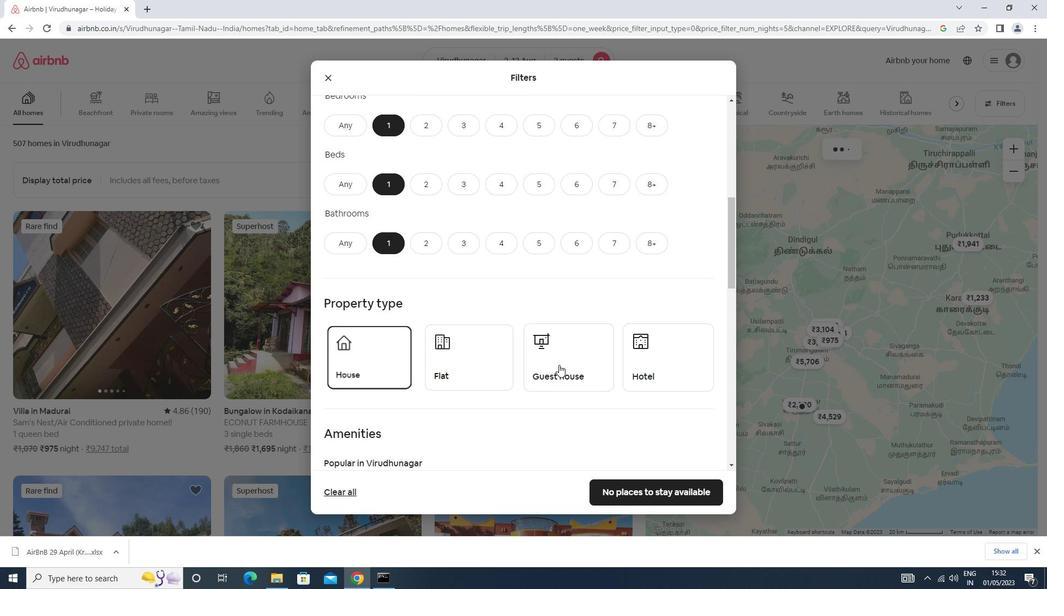 
Action: Mouse moved to (470, 369)
Screenshot: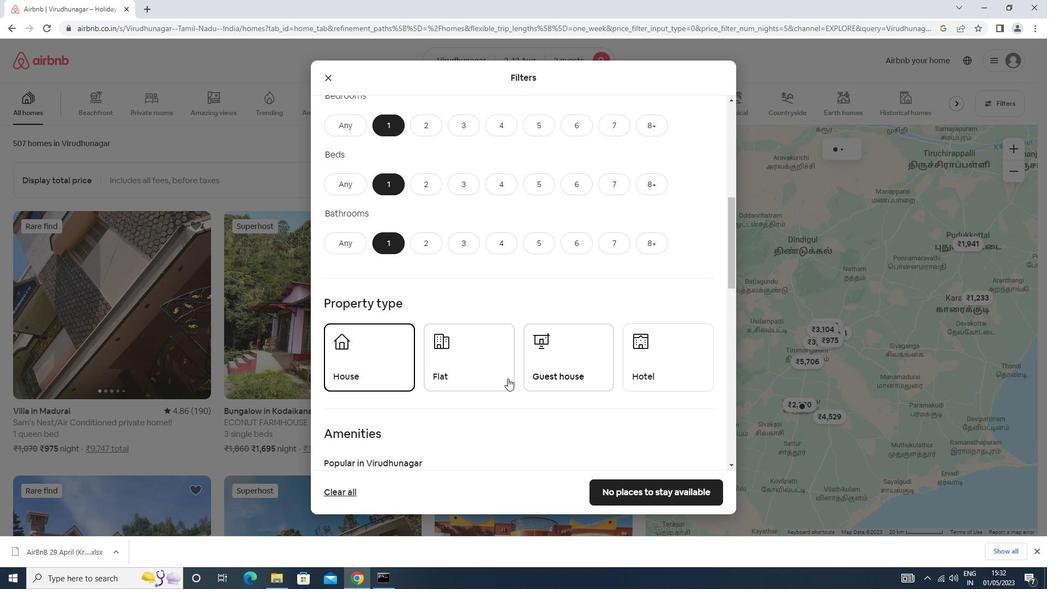 
Action: Mouse pressed left at (470, 369)
Screenshot: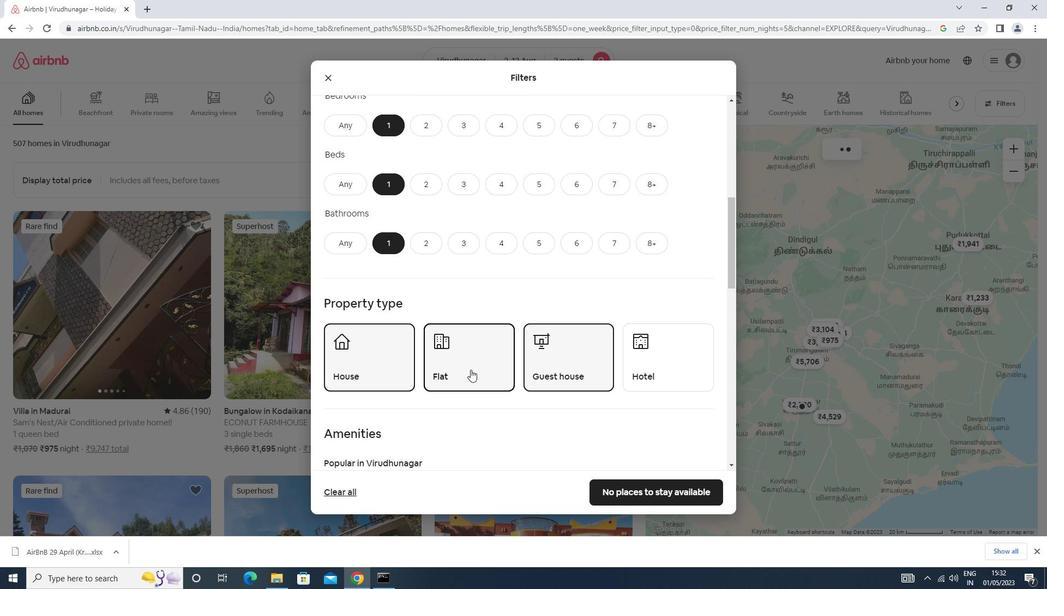 
Action: Mouse moved to (467, 370)
Screenshot: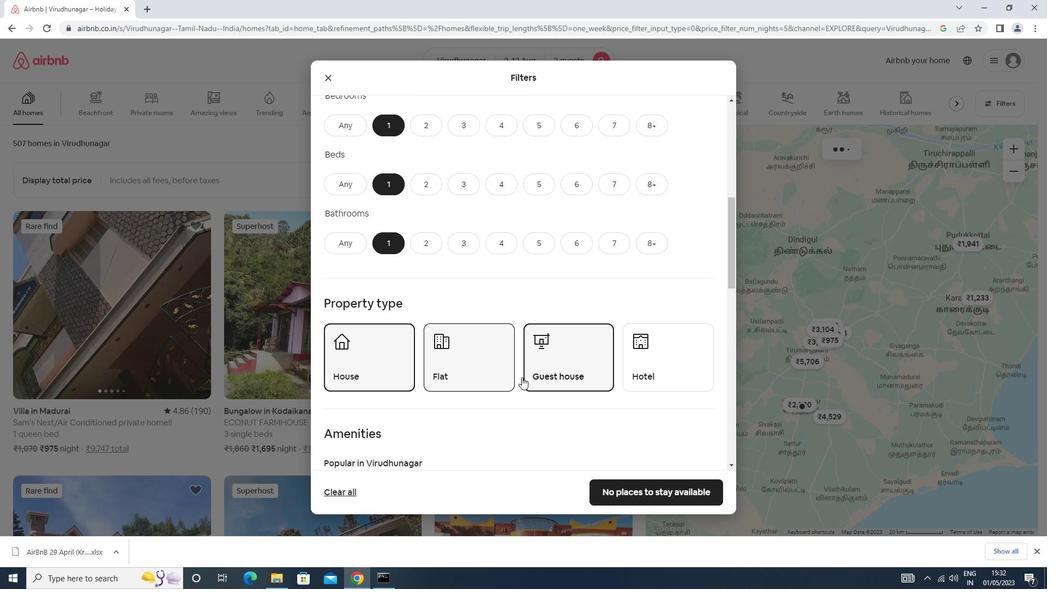
Action: Mouse pressed left at (467, 370)
Screenshot: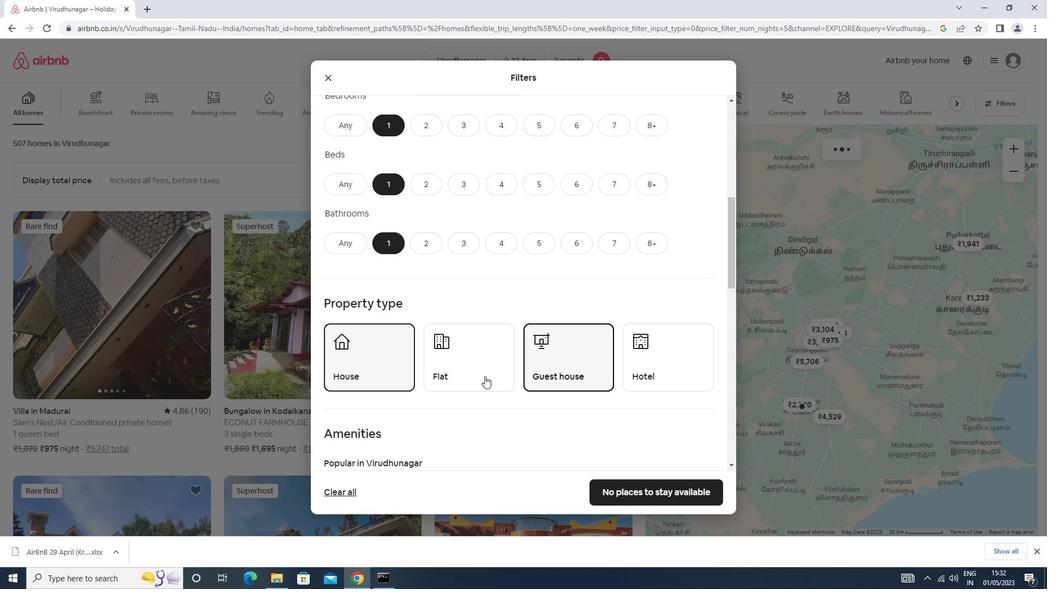 
Action: Mouse moved to (671, 372)
Screenshot: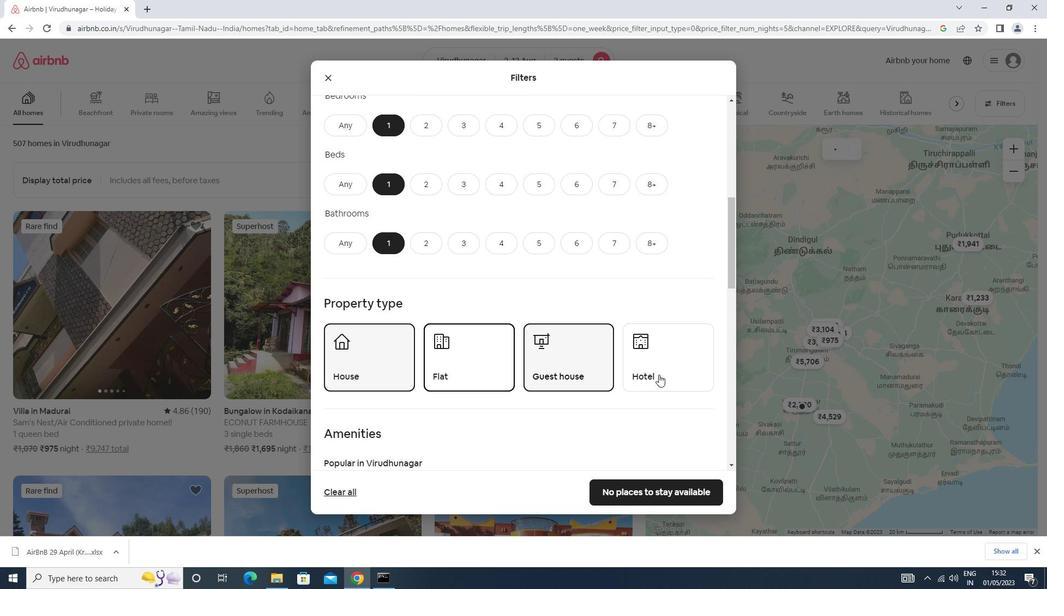 
Action: Mouse pressed left at (671, 372)
Screenshot: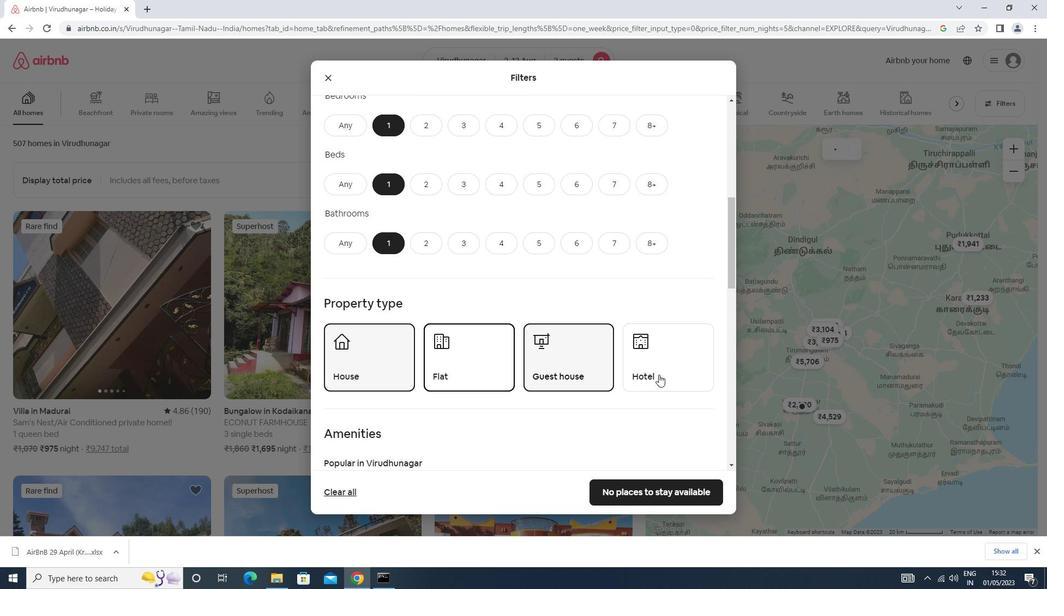 
Action: Mouse moved to (671, 372)
Screenshot: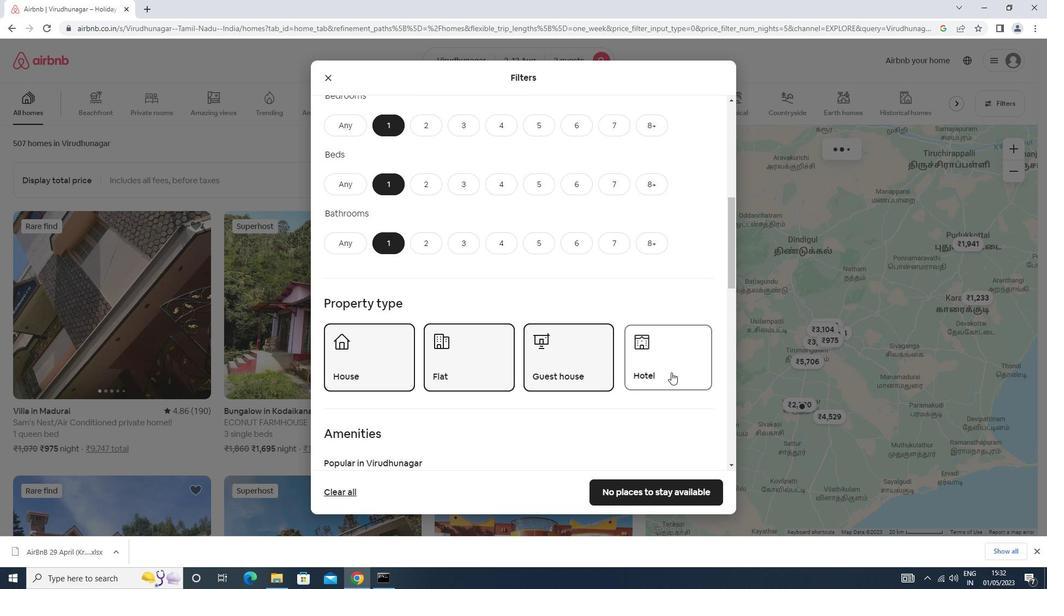 
Action: Mouse scrolled (671, 371) with delta (0, 0)
Screenshot: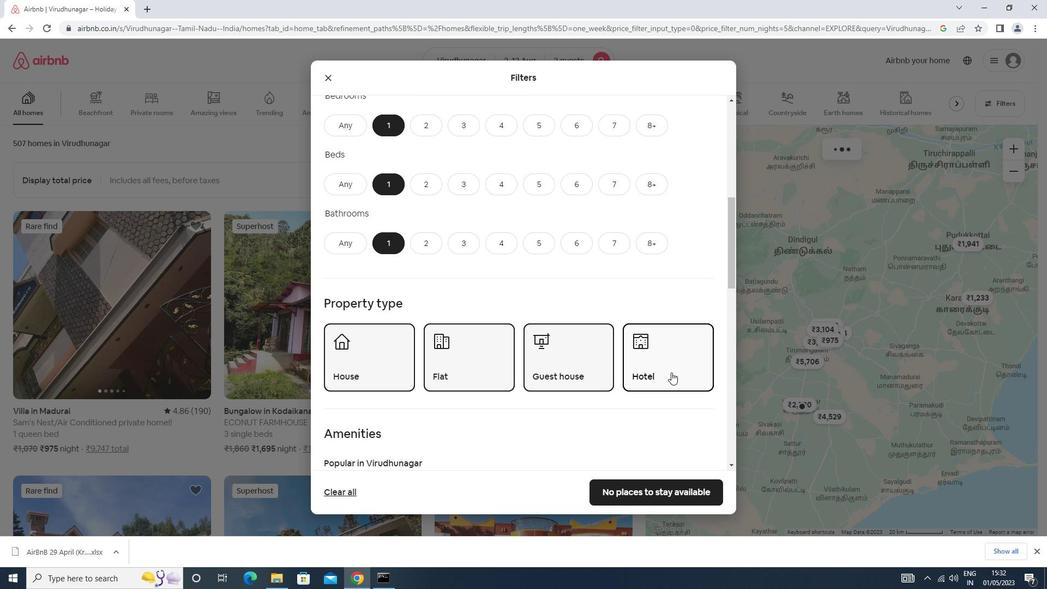 
Action: Mouse scrolled (671, 371) with delta (0, 0)
Screenshot: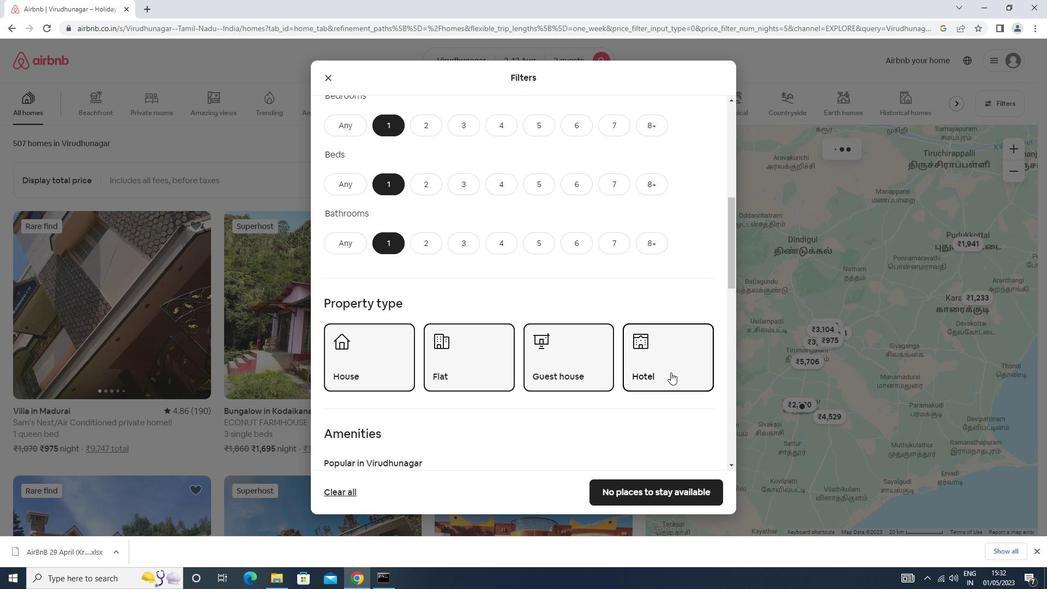 
Action: Mouse scrolled (671, 371) with delta (0, 0)
Screenshot: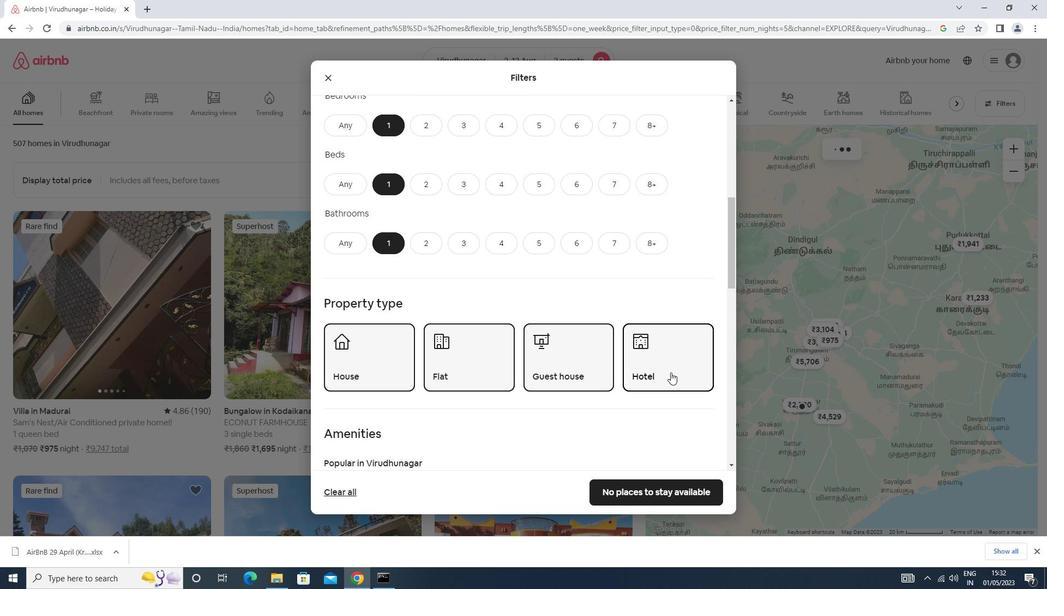 
Action: Mouse scrolled (671, 371) with delta (0, 0)
Screenshot: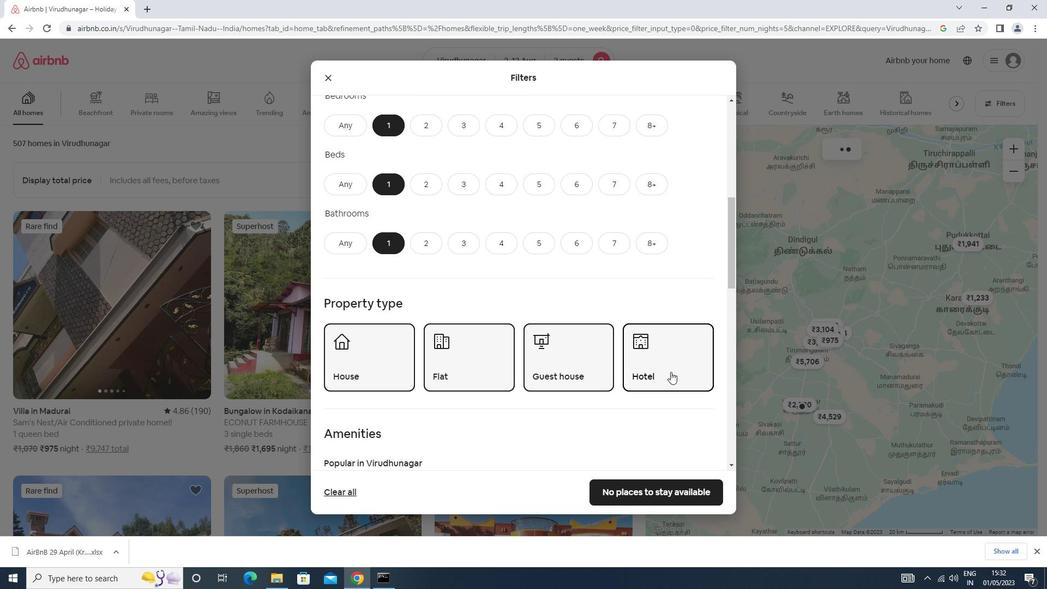 
Action: Mouse moved to (404, 292)
Screenshot: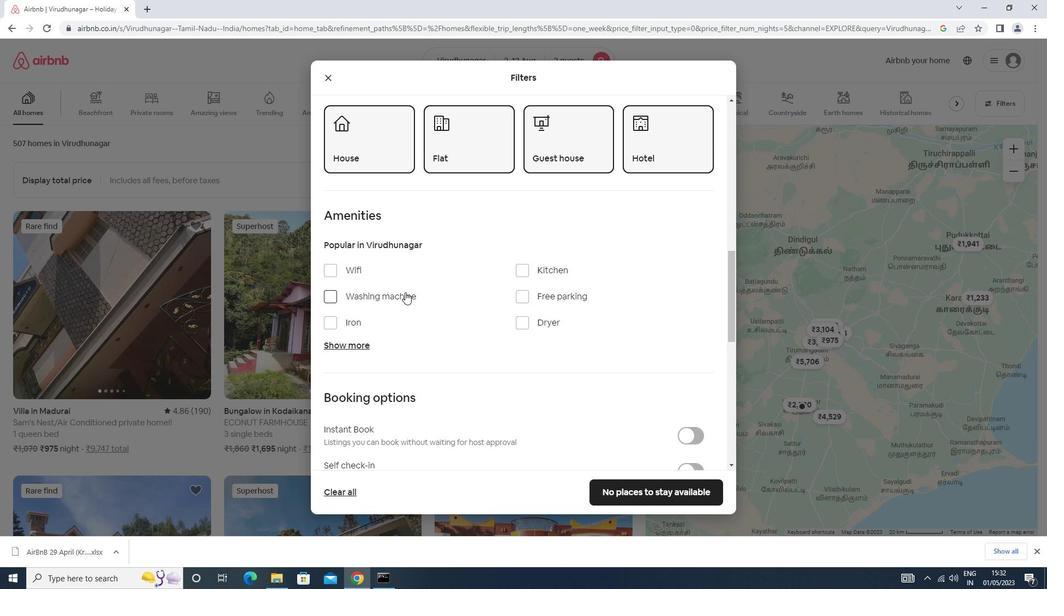 
Action: Mouse pressed left at (404, 292)
Screenshot: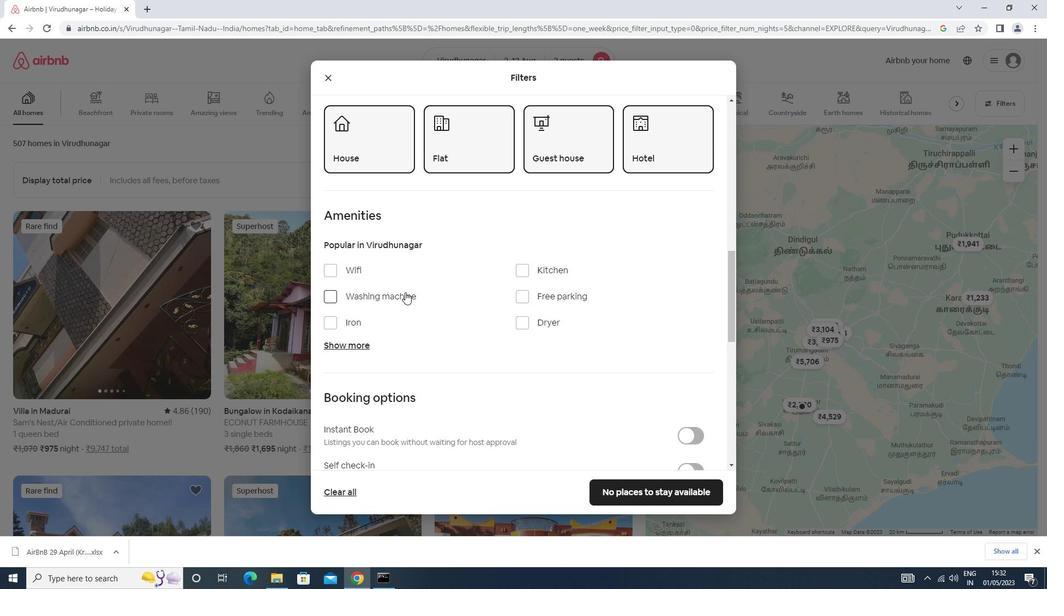 
Action: Mouse moved to (402, 292)
Screenshot: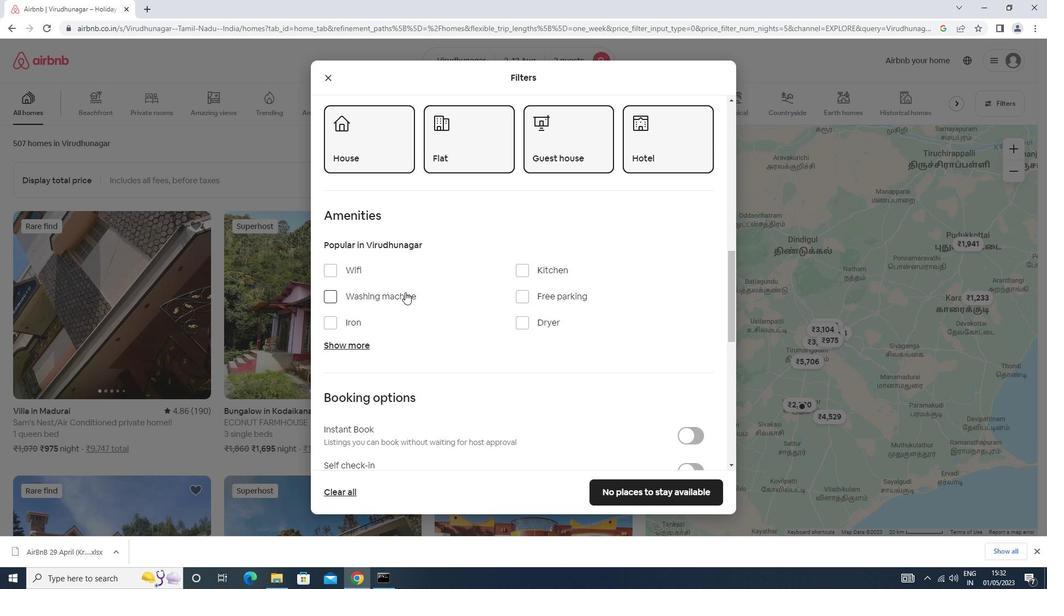 
Action: Mouse scrolled (402, 291) with delta (0, 0)
Screenshot: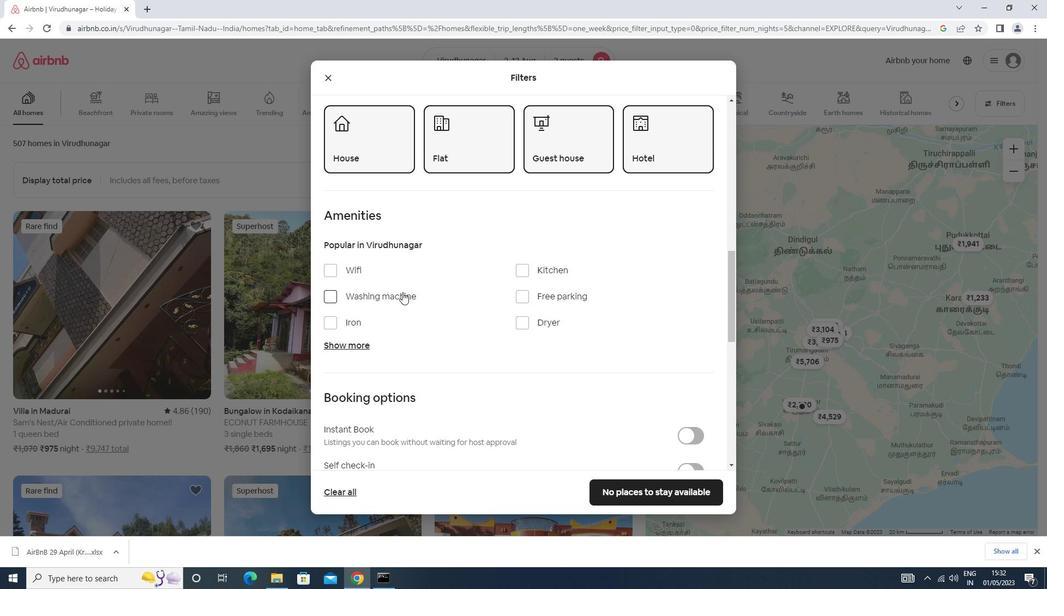 
Action: Mouse scrolled (402, 291) with delta (0, 0)
Screenshot: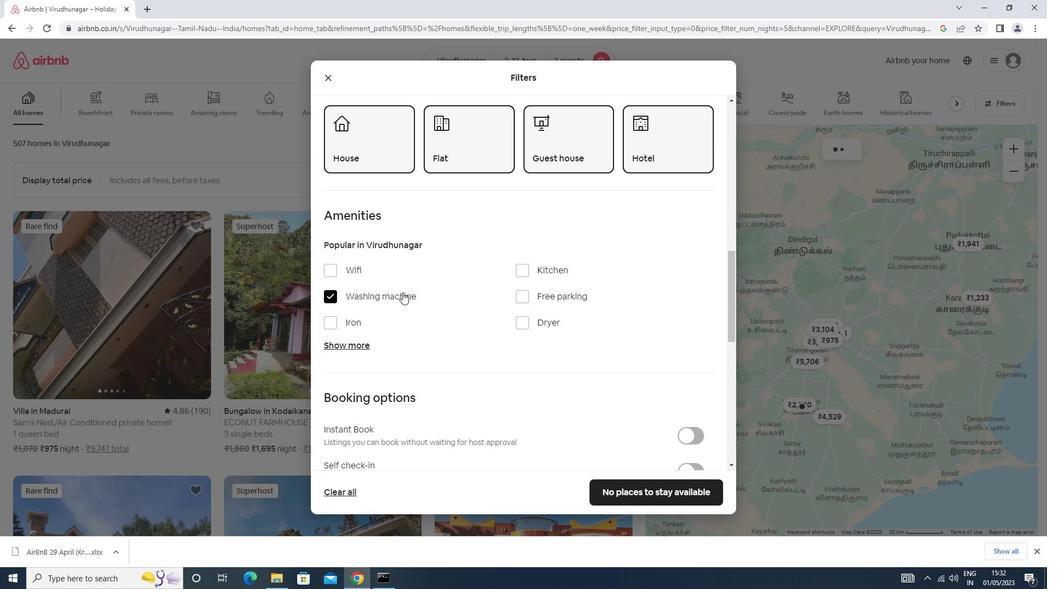 
Action: Mouse scrolled (402, 291) with delta (0, 0)
Screenshot: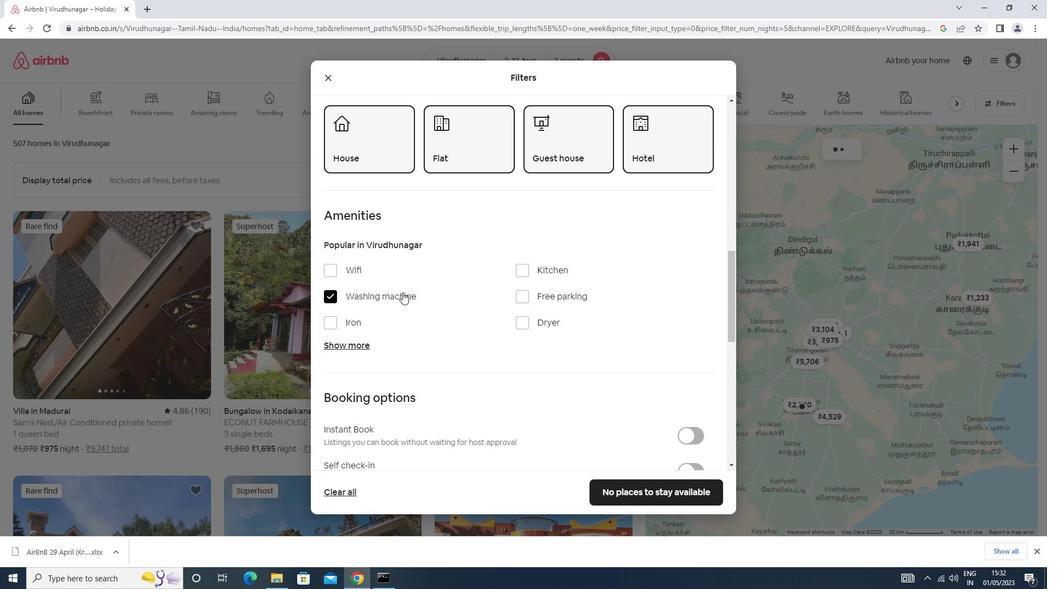
Action: Mouse scrolled (402, 291) with delta (0, 0)
Screenshot: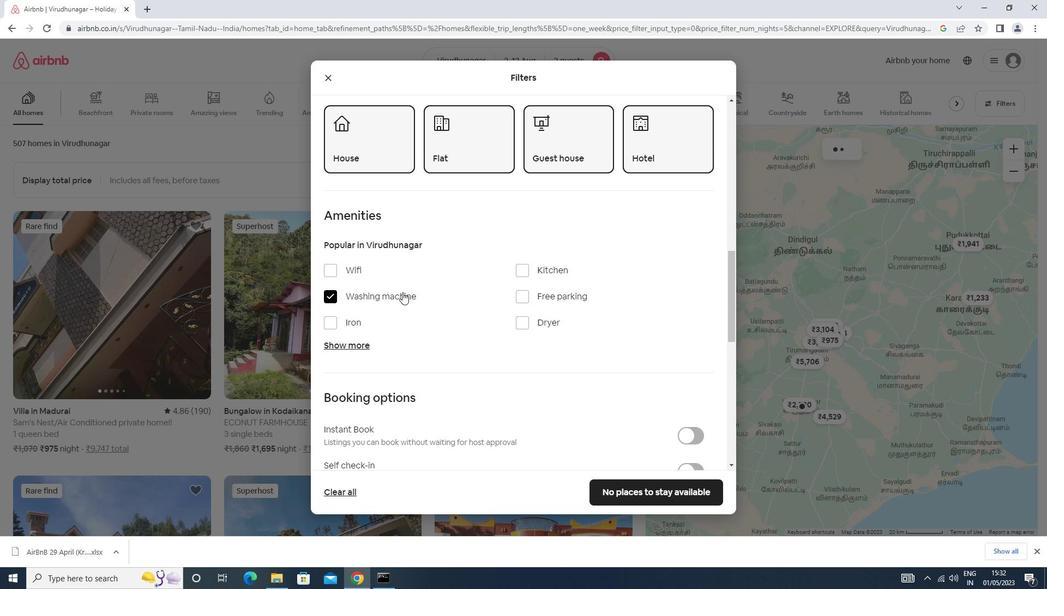 
Action: Mouse moved to (692, 254)
Screenshot: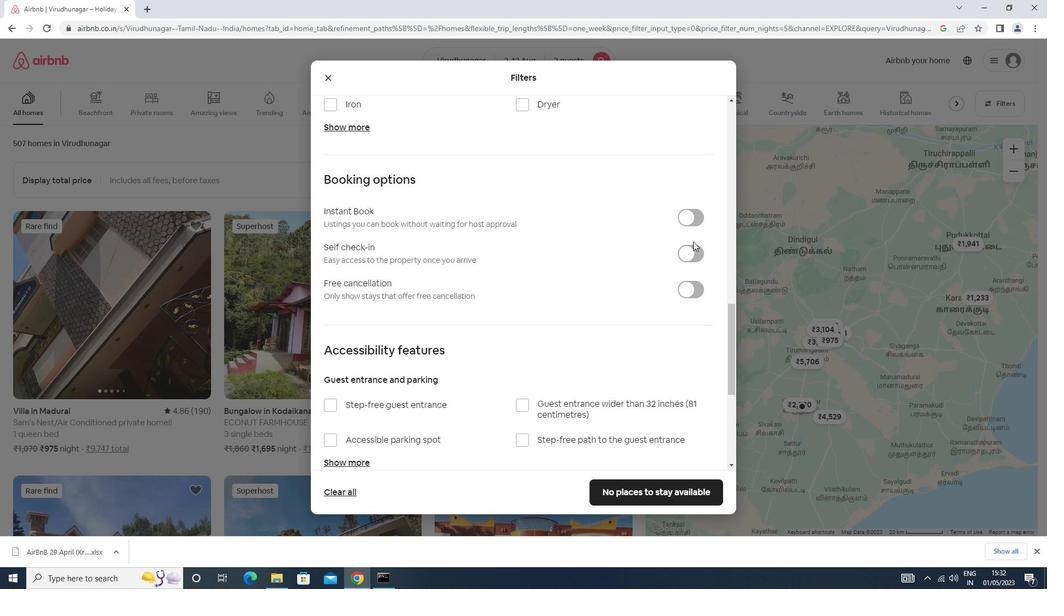 
Action: Mouse pressed left at (692, 254)
Screenshot: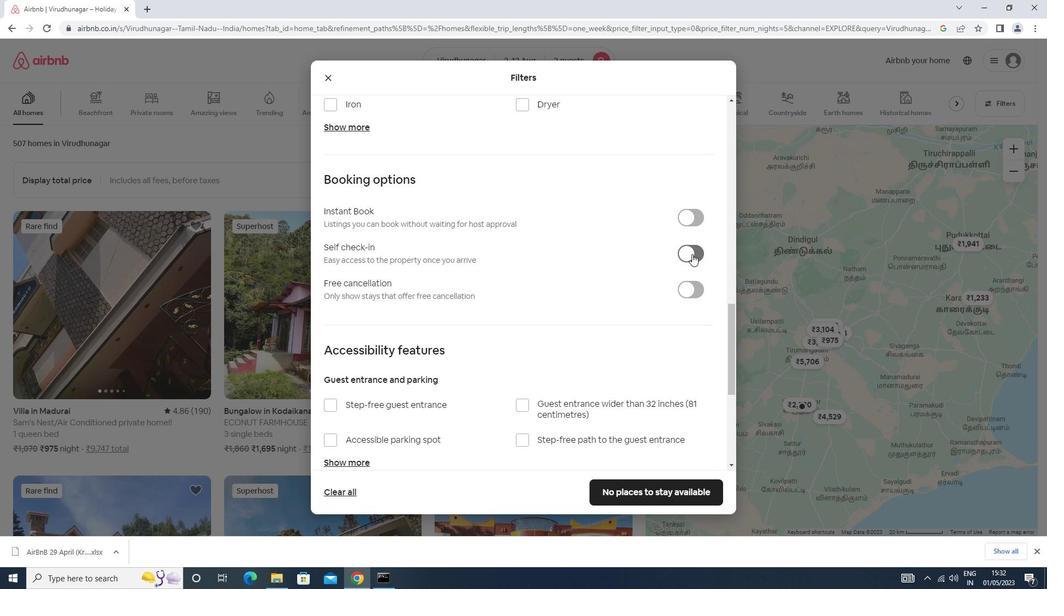 
Action: Mouse scrolled (692, 253) with delta (0, 0)
Screenshot: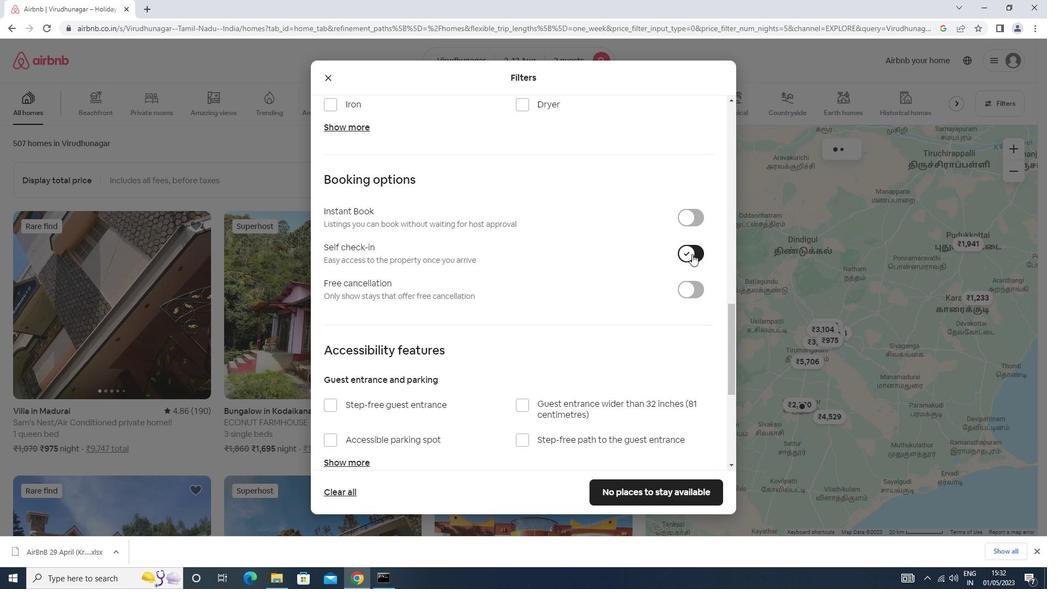 
Action: Mouse scrolled (692, 253) with delta (0, 0)
Screenshot: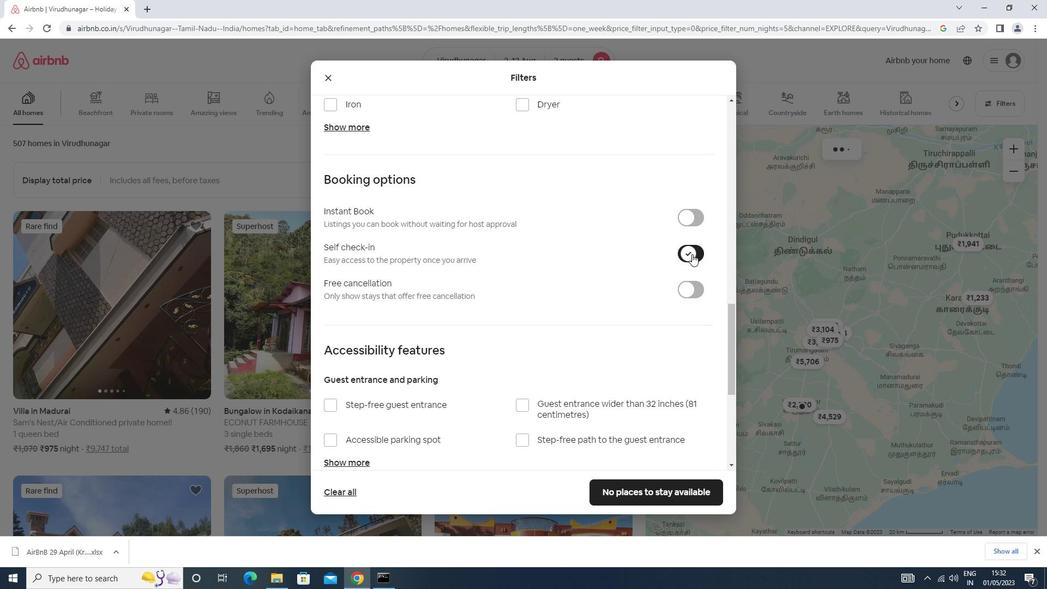 
Action: Mouse scrolled (692, 253) with delta (0, 0)
Screenshot: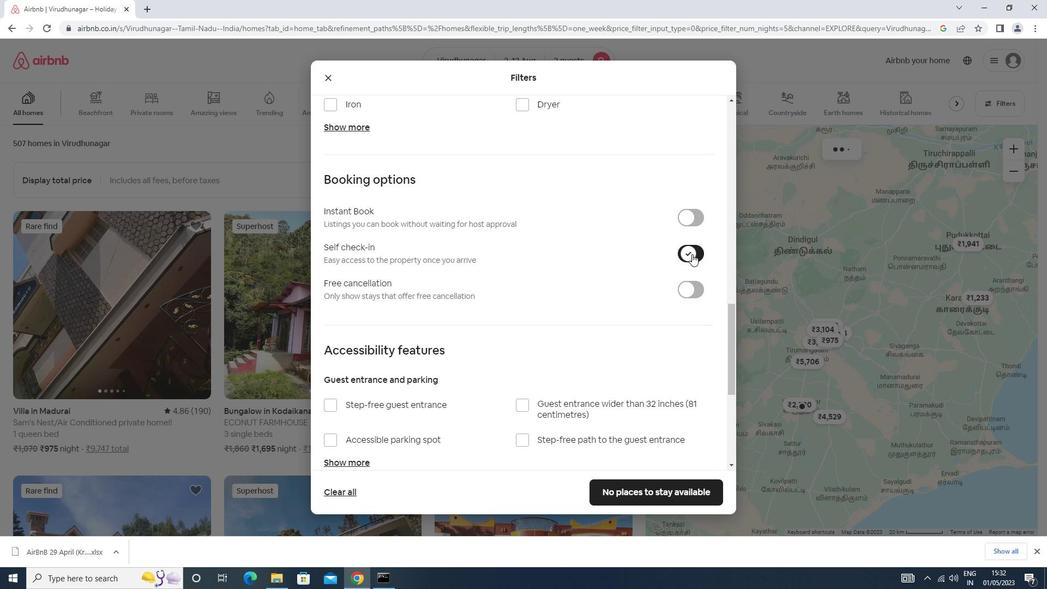
Action: Mouse scrolled (692, 253) with delta (0, 0)
Screenshot: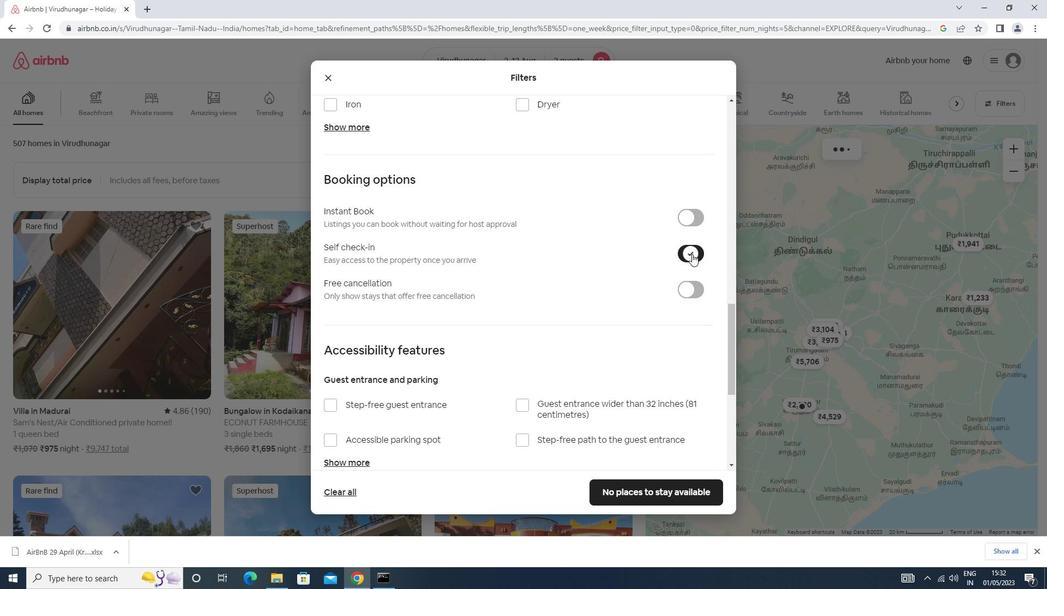 
Action: Mouse scrolled (692, 253) with delta (0, 0)
Screenshot: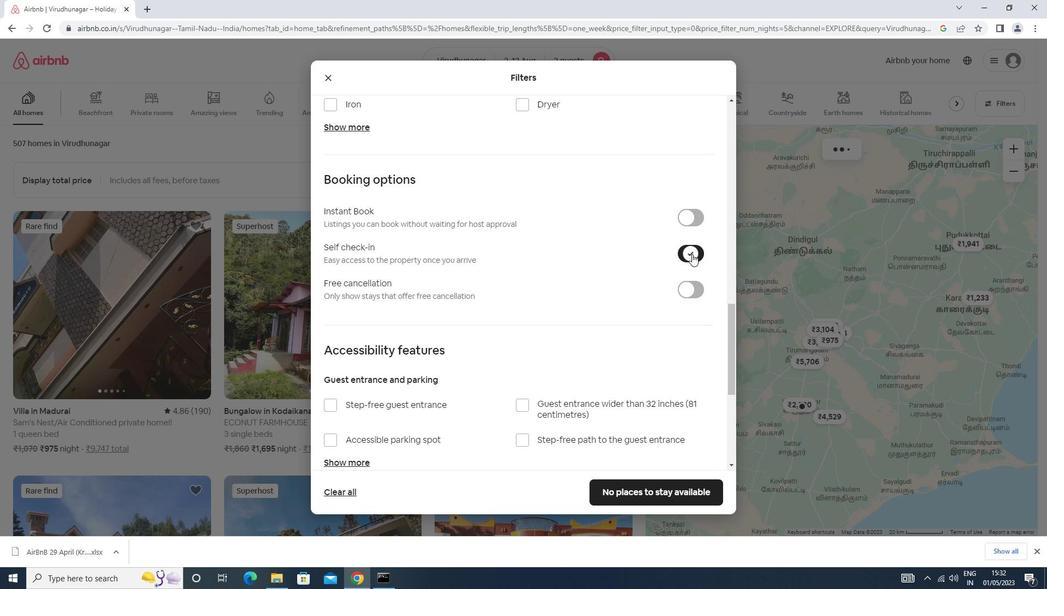 
Action: Mouse scrolled (692, 253) with delta (0, 0)
Screenshot: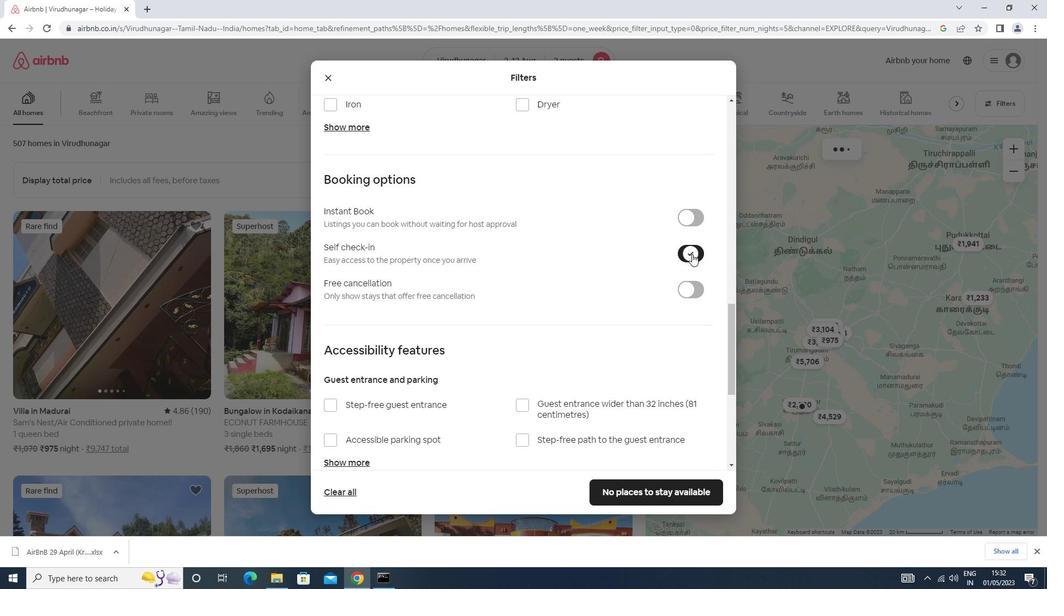 
Action: Mouse moved to (362, 391)
Screenshot: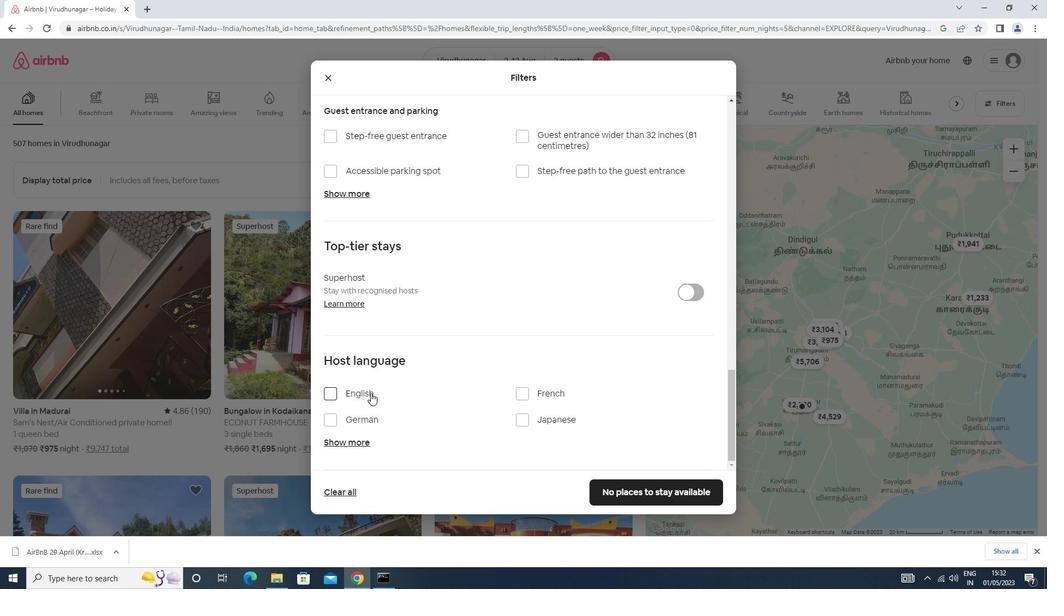 
Action: Mouse pressed left at (362, 391)
Screenshot: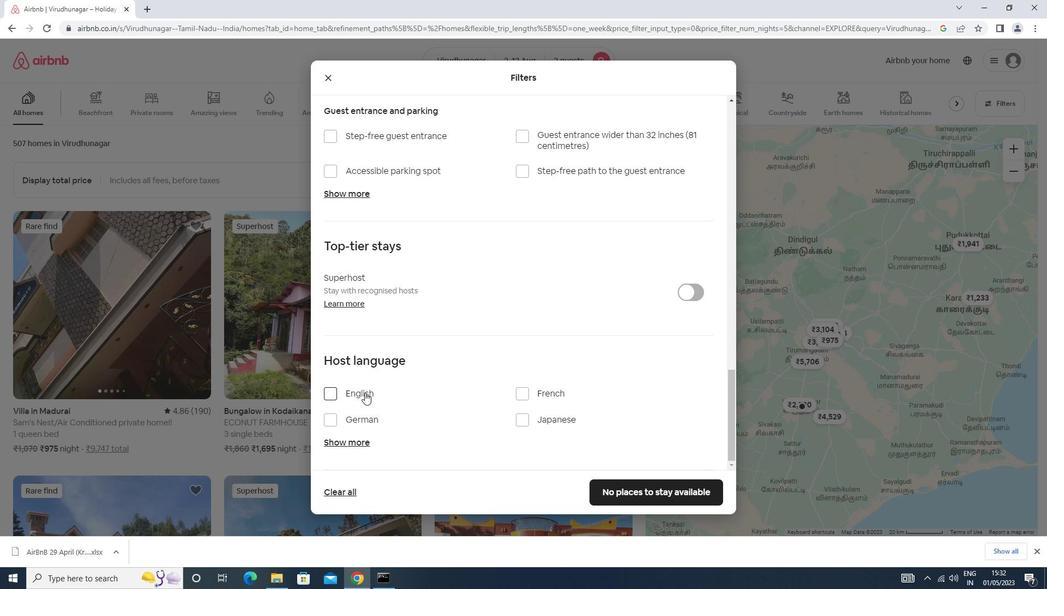 
Action: Mouse moved to (621, 497)
Screenshot: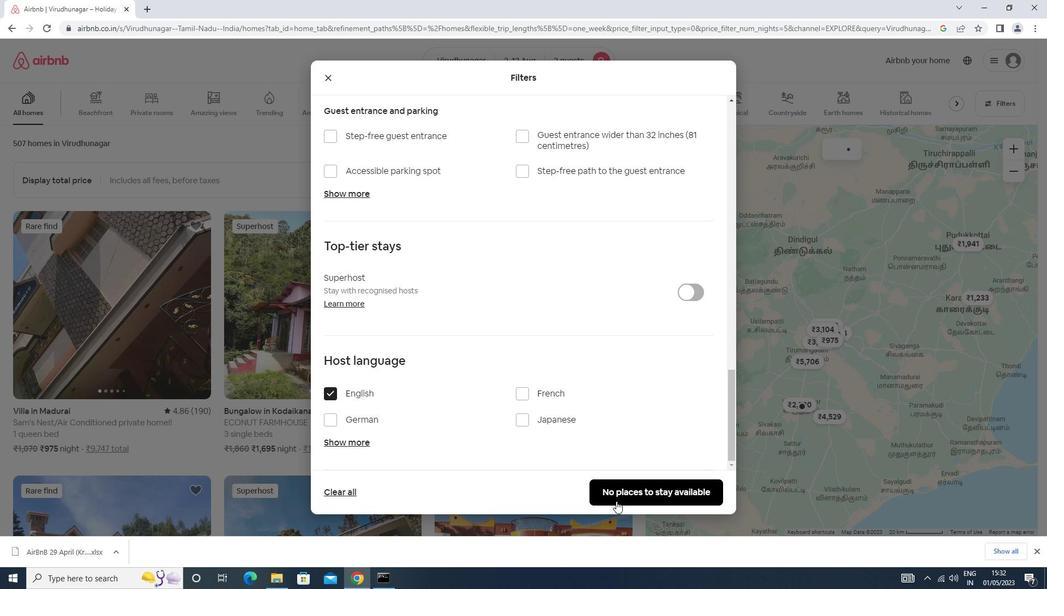 
Action: Mouse pressed left at (621, 497)
Screenshot: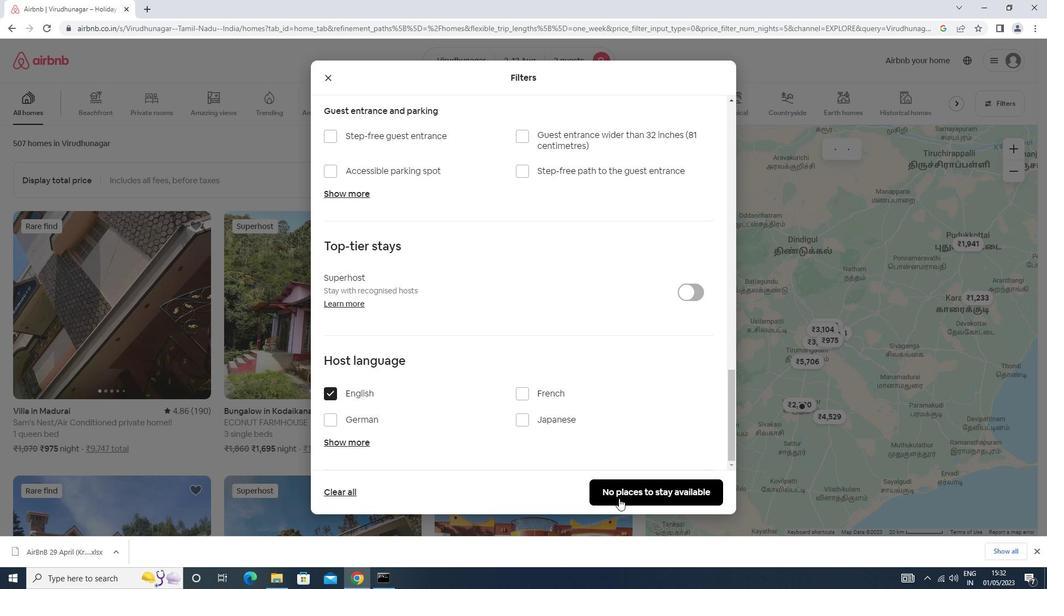 
